 Task: Open Card Card0000000291 in Board Board0000000073 in Workspace WS0000000025 in Trello. Add Member Mailaustralia7@gmail.com to Card Card0000000291 in Board Board0000000073 in Workspace WS0000000025 in Trello. Add Orange Label titled Label0000000291 to Card Card0000000291 in Board Board0000000073 in Workspace WS0000000025 in Trello. Add Checklist CL0000000291 to Card Card0000000291 in Board Board0000000073 in Workspace WS0000000025 in Trello. Add Dates with Start Date as Jun 01 2023 and Due Date as Jun 30 2023 to Card Card0000000291 in Board Board0000000073 in Workspace WS0000000025 in Trello
Action: Mouse moved to (287, 425)
Screenshot: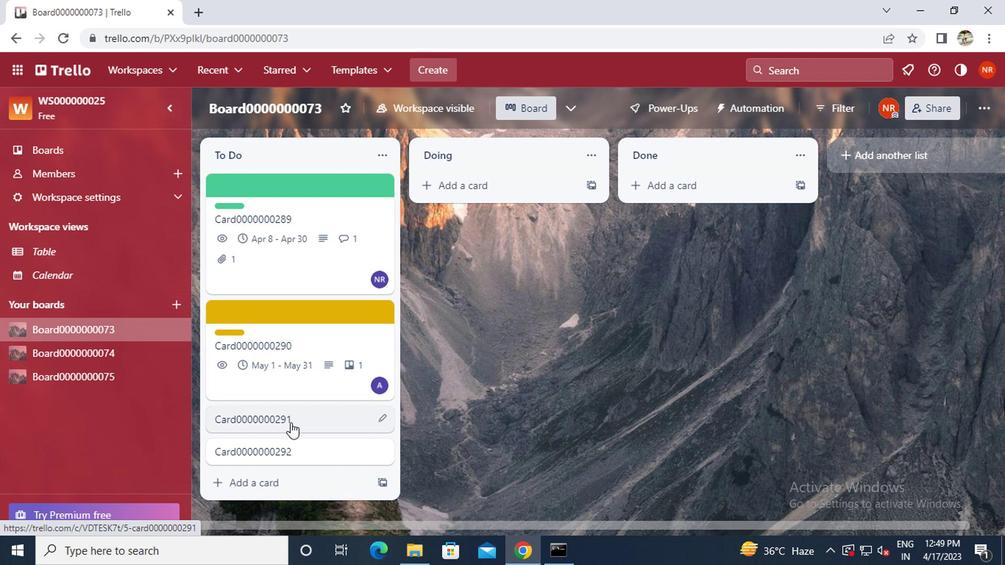 
Action: Mouse pressed left at (287, 425)
Screenshot: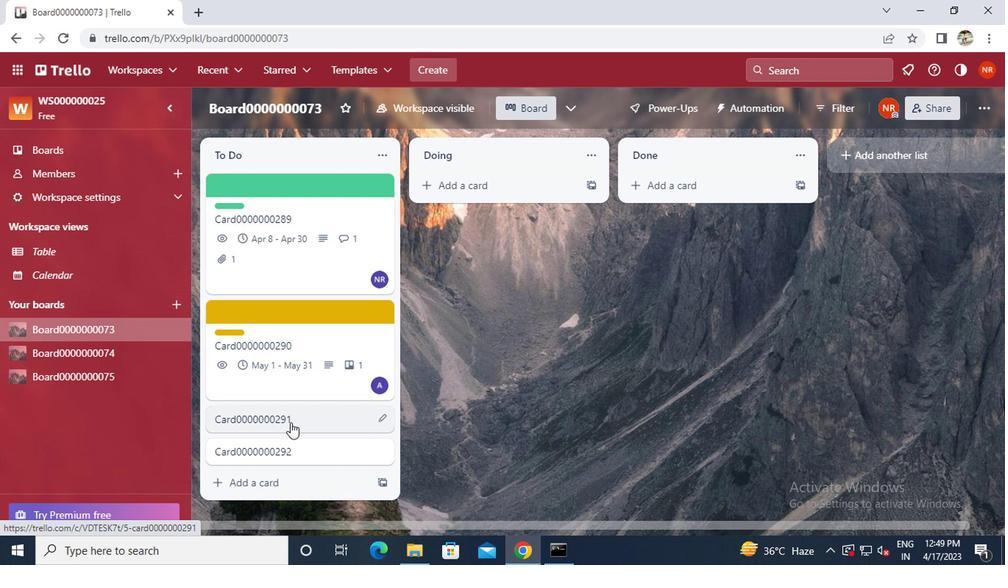 
Action: Mouse moved to (738, 174)
Screenshot: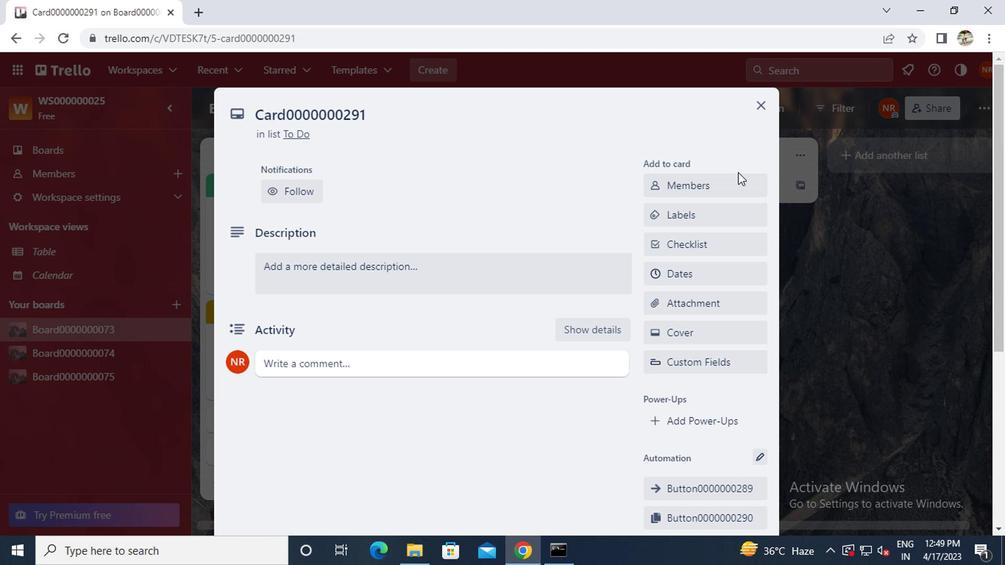 
Action: Mouse pressed left at (738, 174)
Screenshot: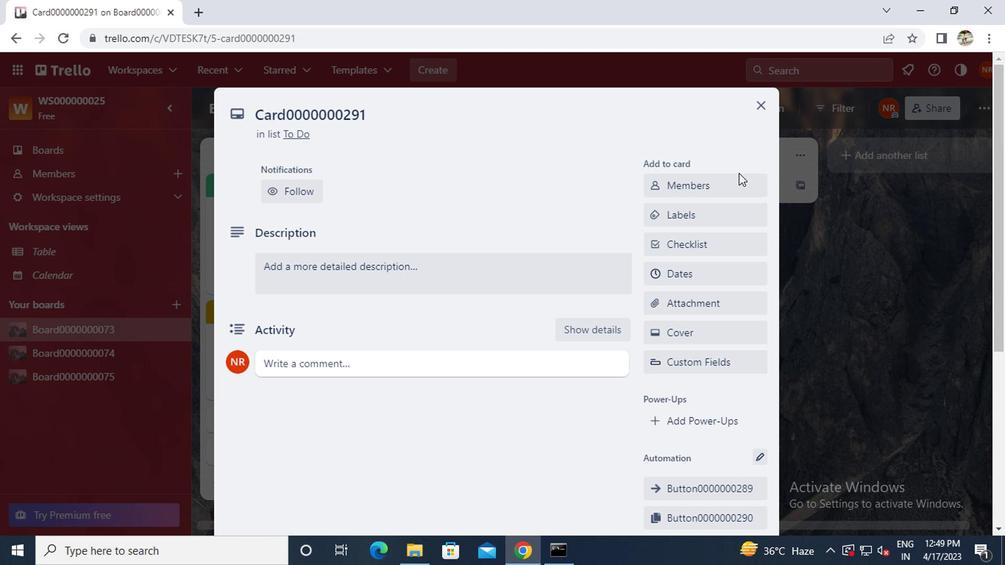 
Action: Mouse moved to (730, 191)
Screenshot: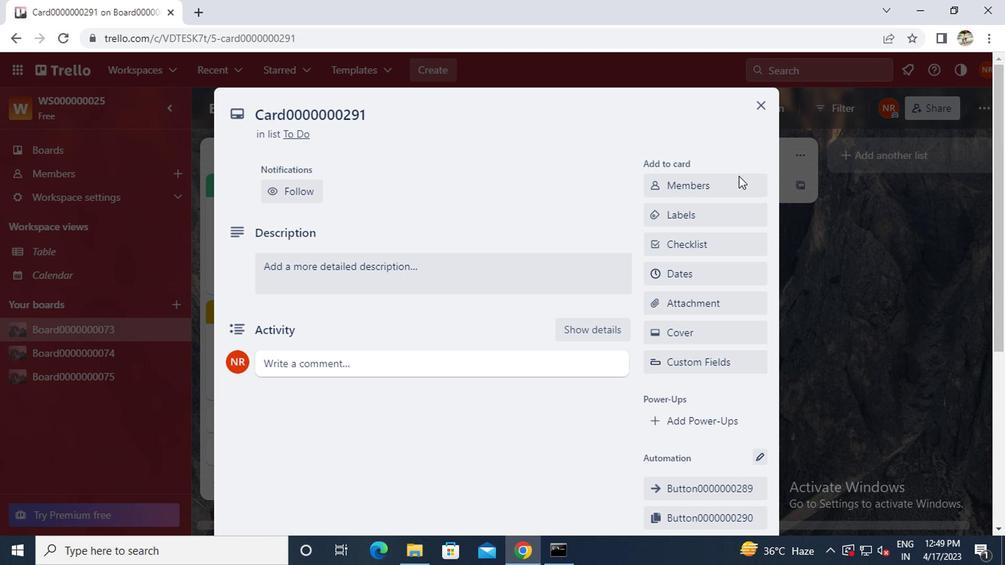 
Action: Mouse pressed left at (730, 191)
Screenshot: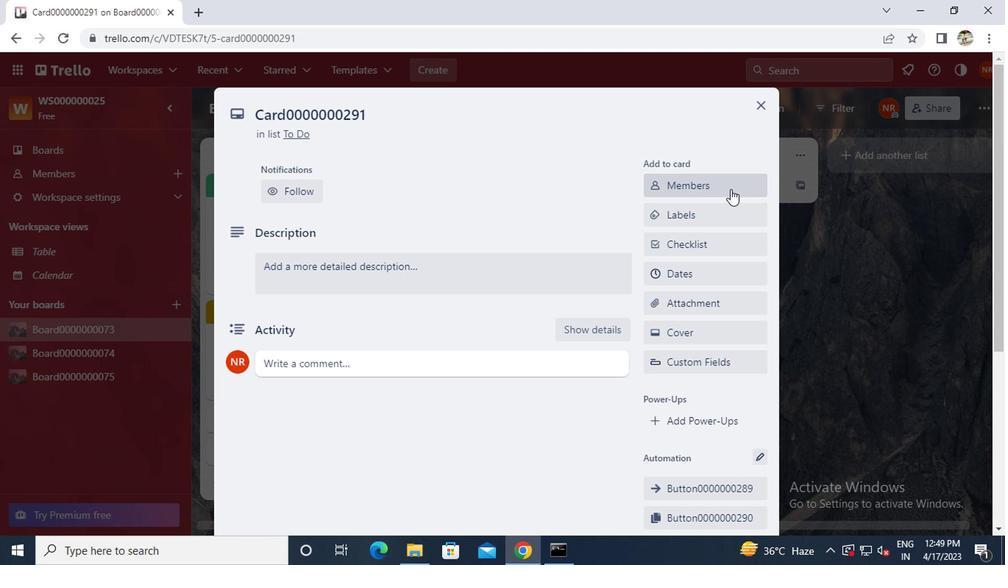 
Action: Mouse moved to (731, 192)
Screenshot: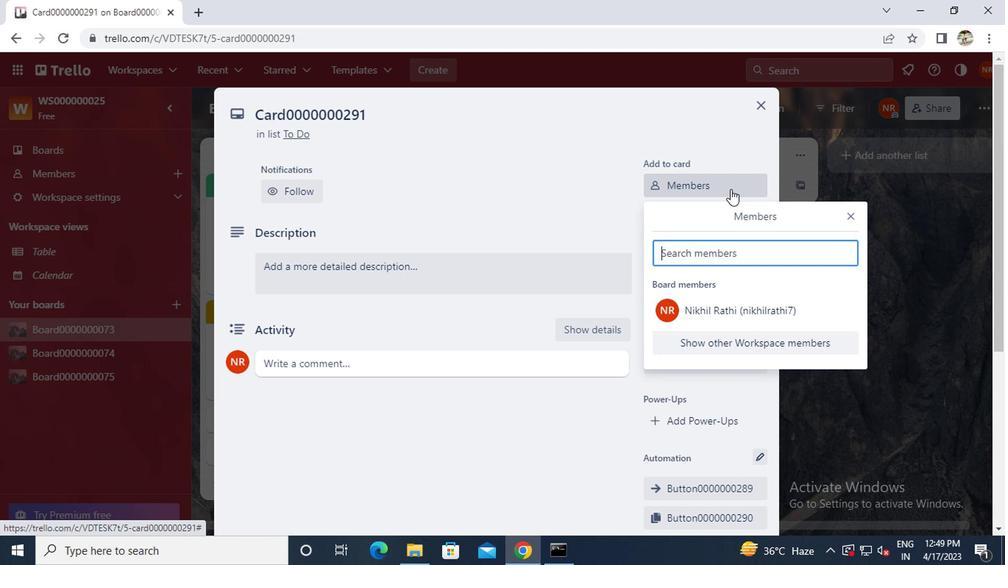 
Action: Key pressed m<Key.caps_lock>ailaustralia7<Key.shift>@GMAIL.COM
Screenshot: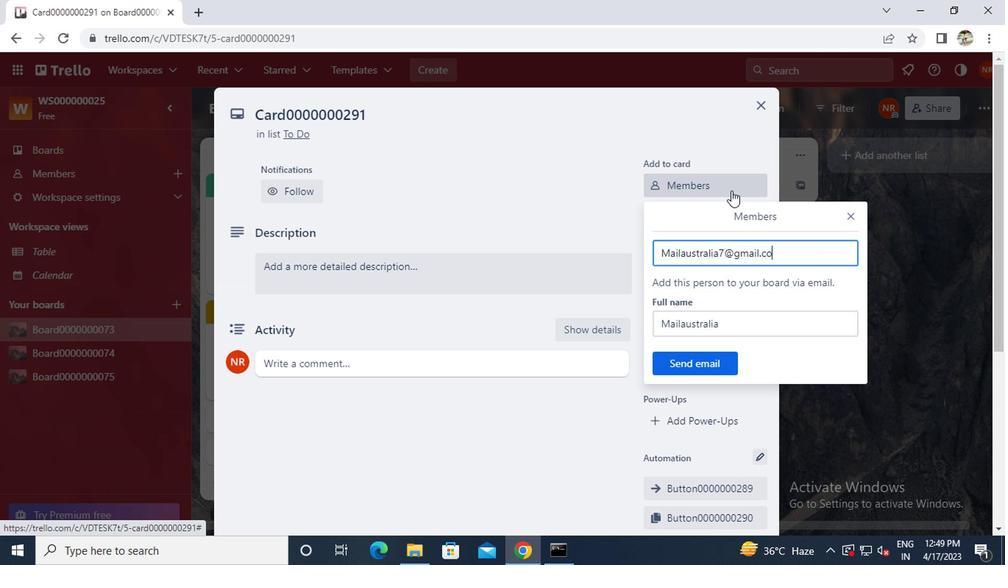 
Action: Mouse moved to (695, 375)
Screenshot: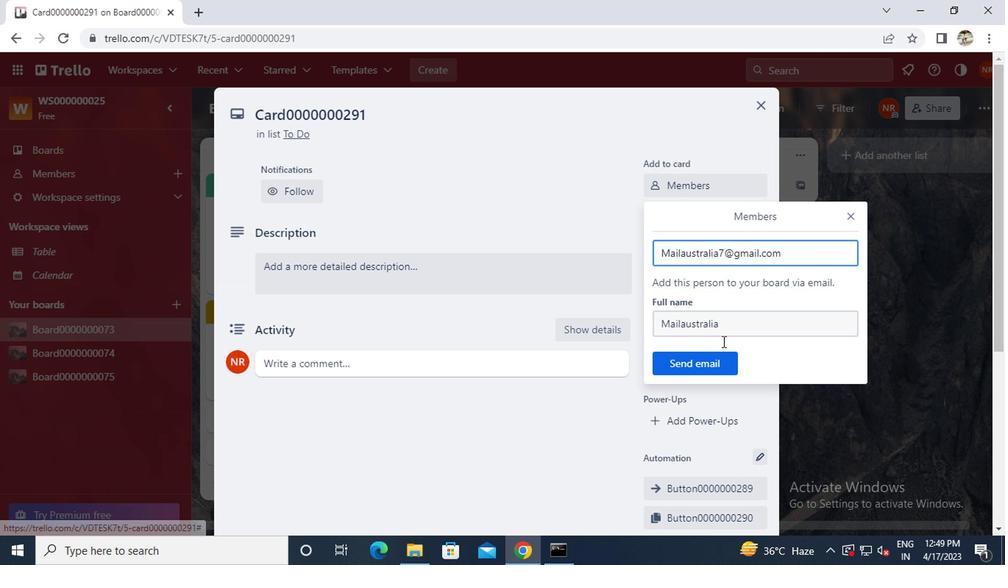 
Action: Mouse pressed left at (695, 375)
Screenshot: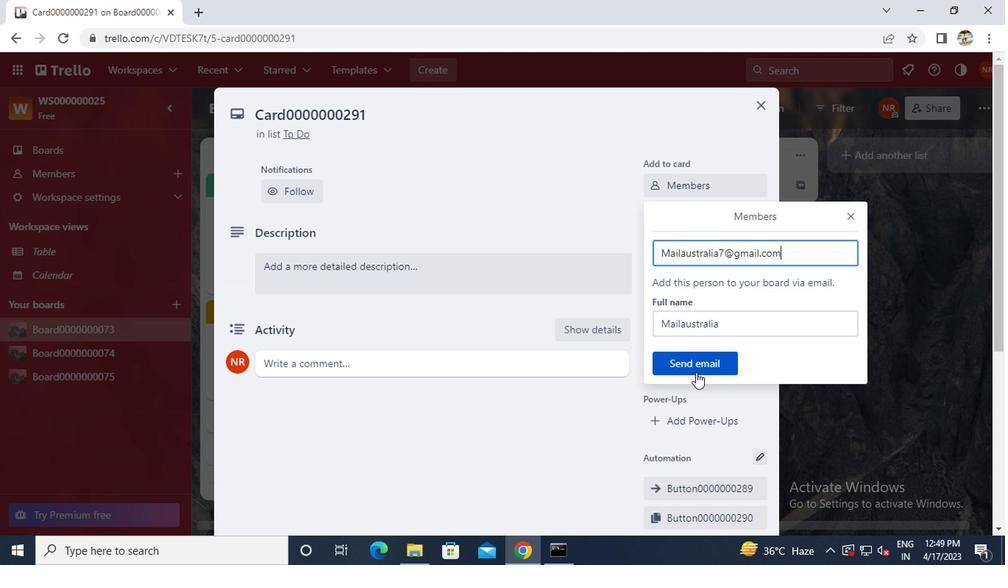 
Action: Mouse moved to (668, 215)
Screenshot: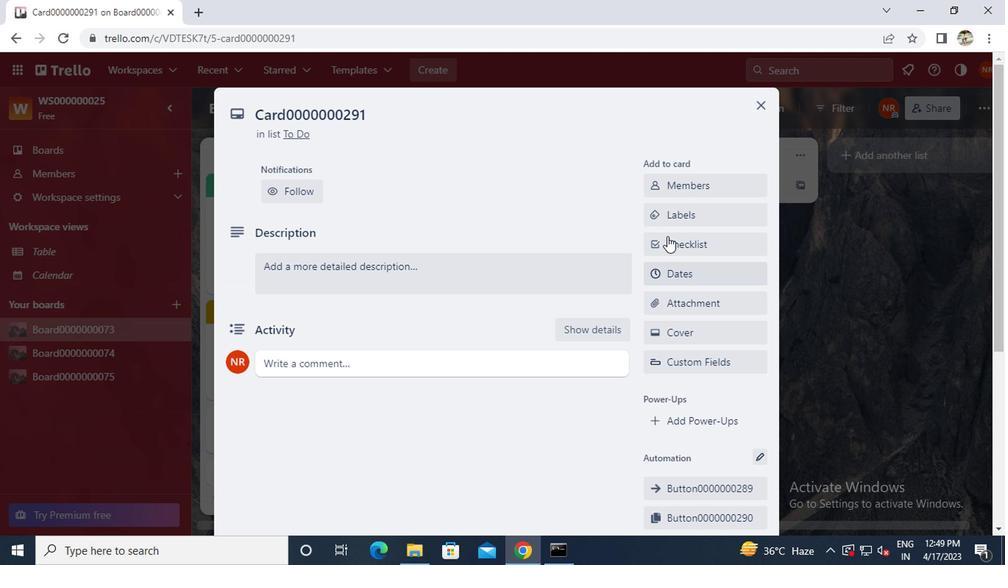 
Action: Mouse pressed left at (668, 215)
Screenshot: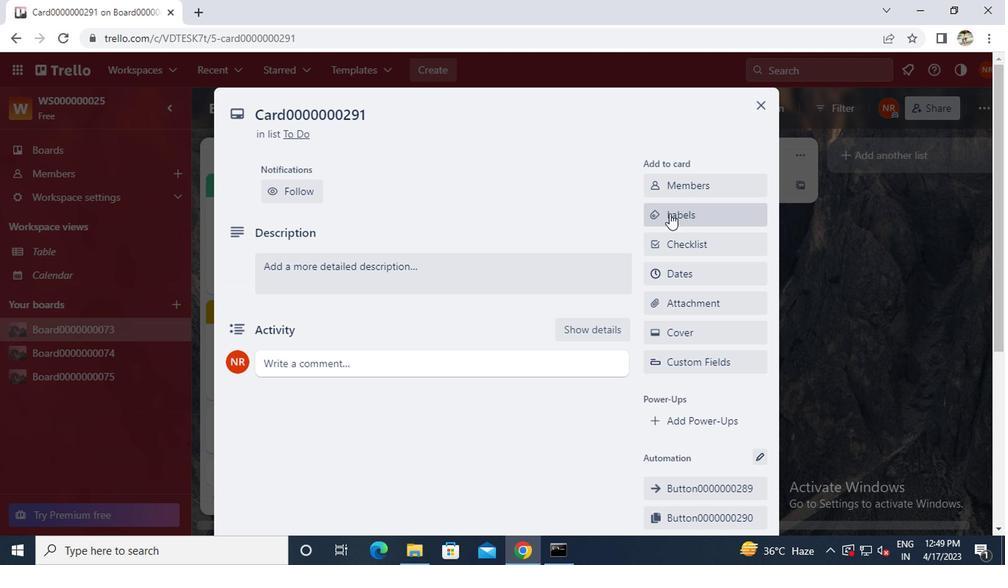 
Action: Mouse moved to (727, 415)
Screenshot: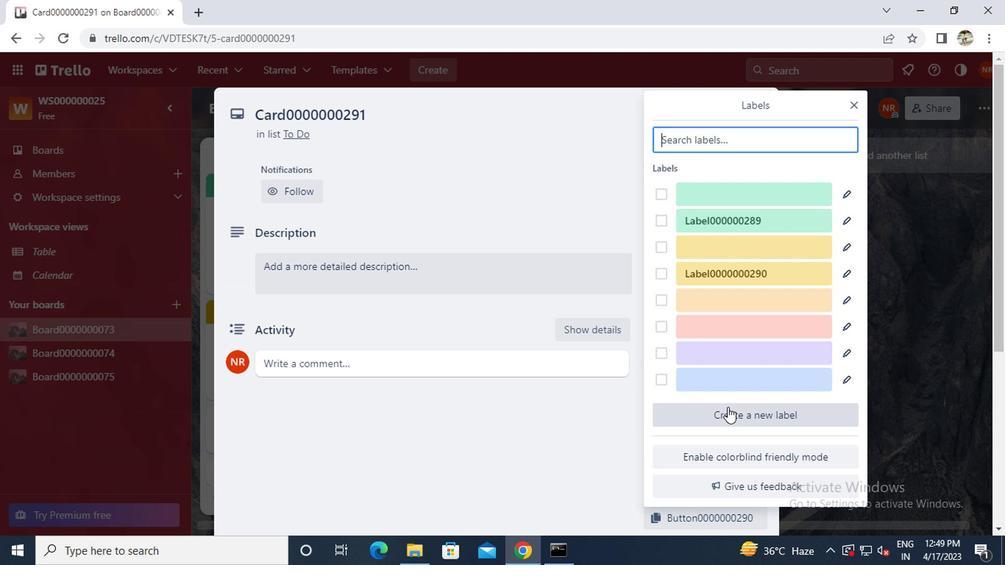 
Action: Mouse pressed left at (727, 415)
Screenshot: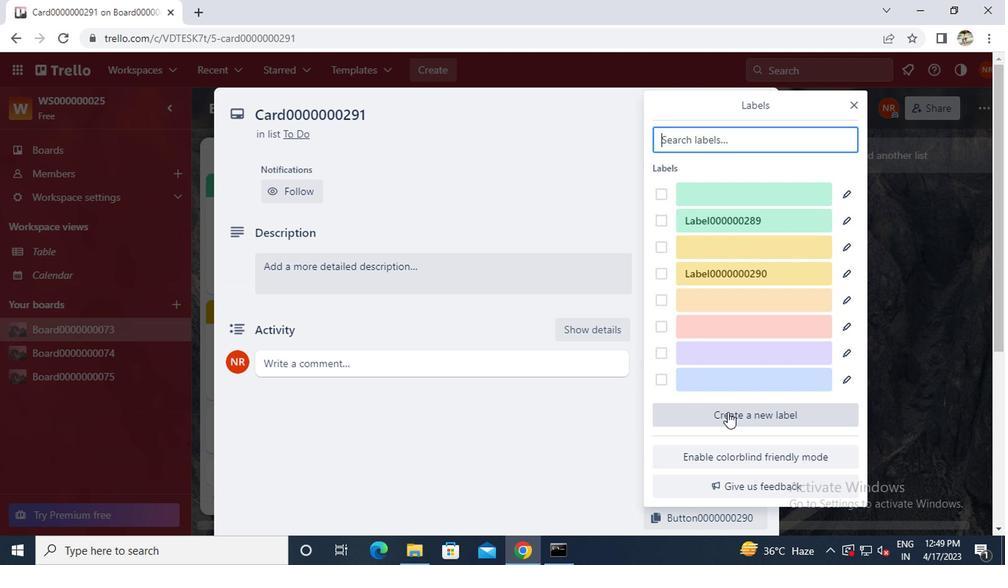 
Action: Mouse moved to (751, 324)
Screenshot: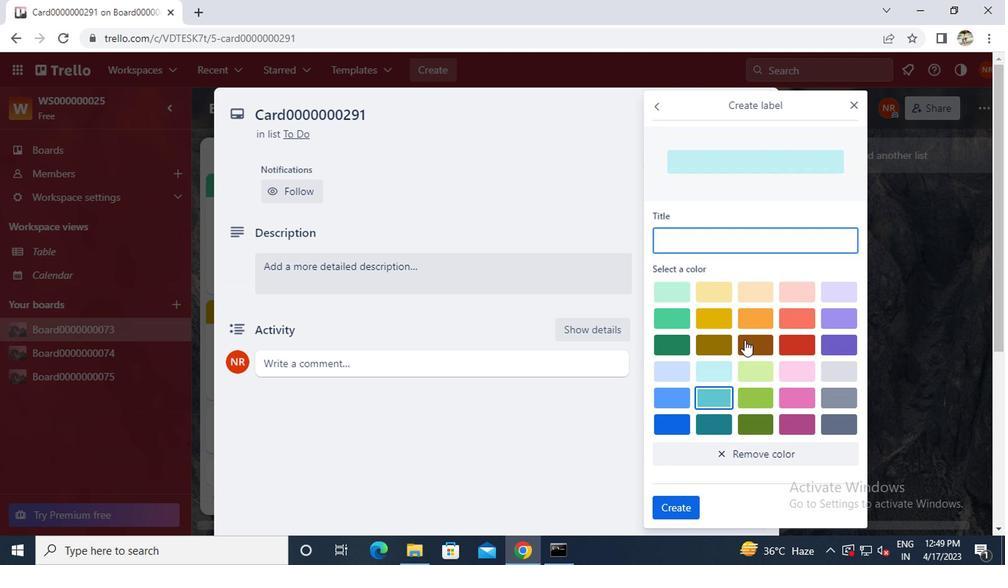 
Action: Mouse pressed left at (751, 324)
Screenshot: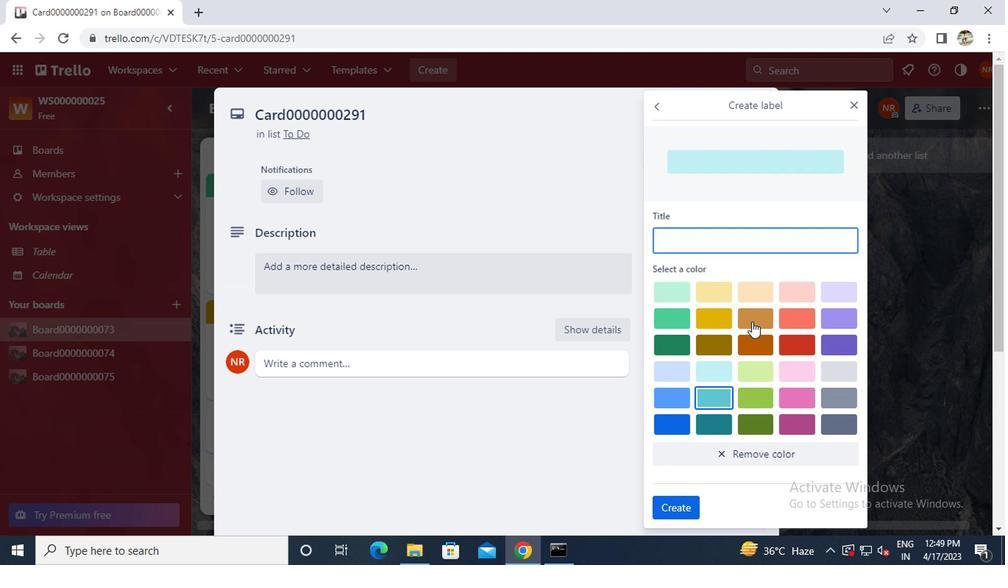 
Action: Mouse moved to (710, 237)
Screenshot: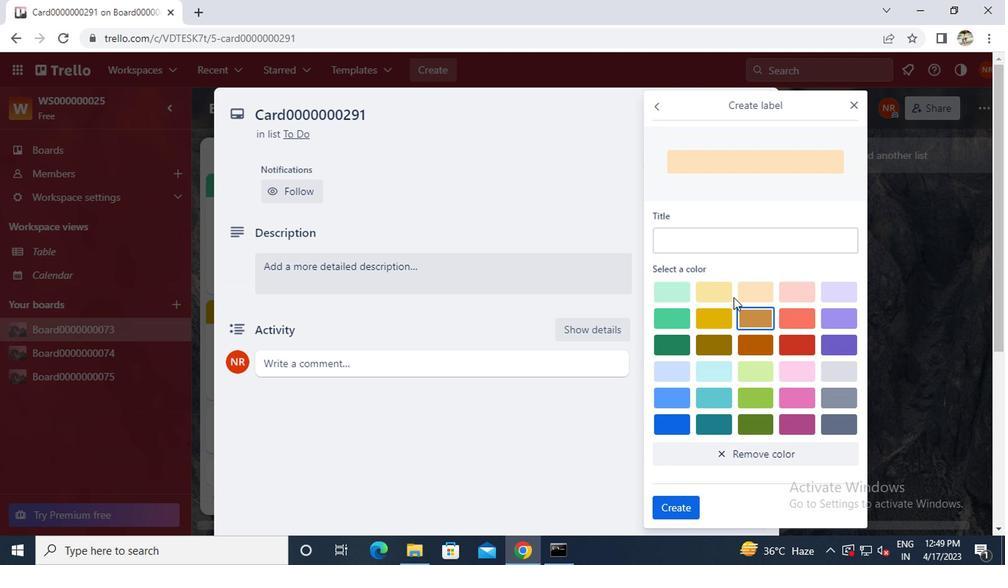 
Action: Mouse pressed left at (710, 237)
Screenshot: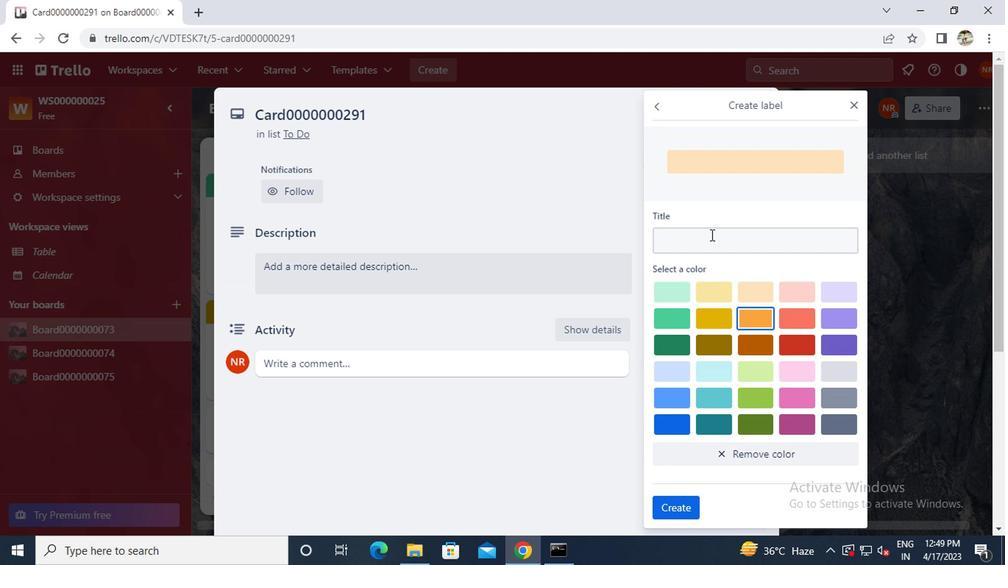 
Action: Key pressed <Key.caps_lock>
Screenshot: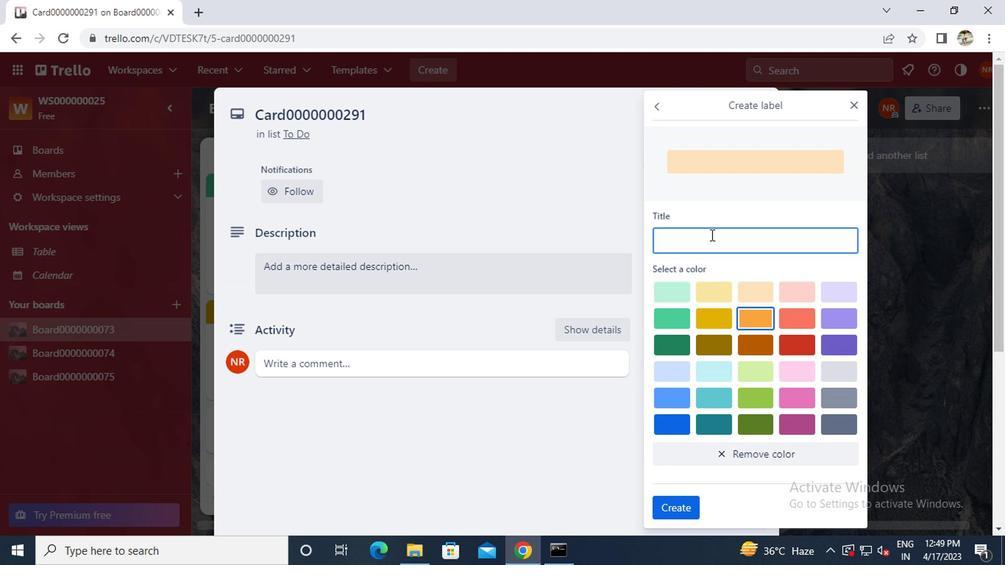 
Action: Mouse moved to (709, 236)
Screenshot: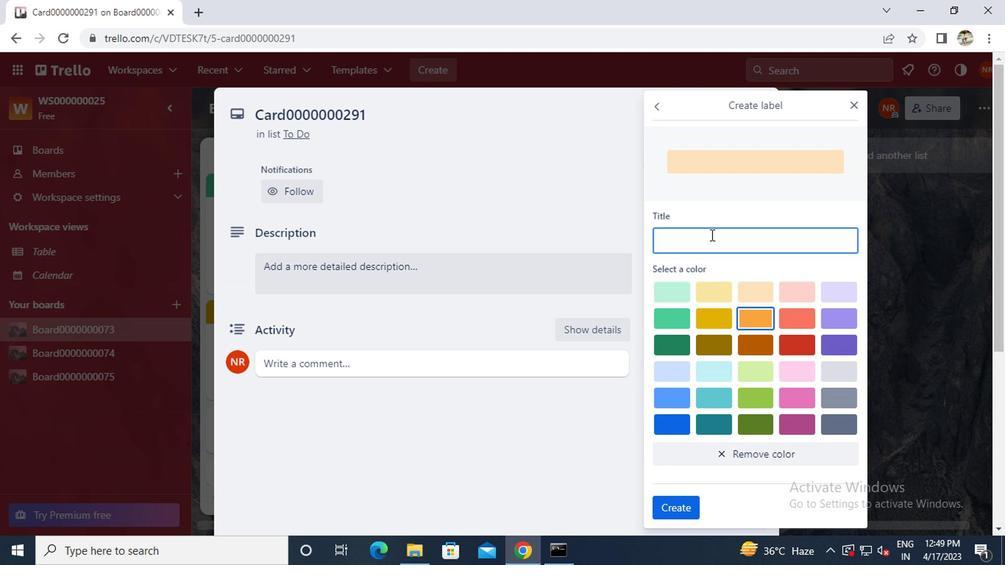 
Action: Key pressed L
Screenshot: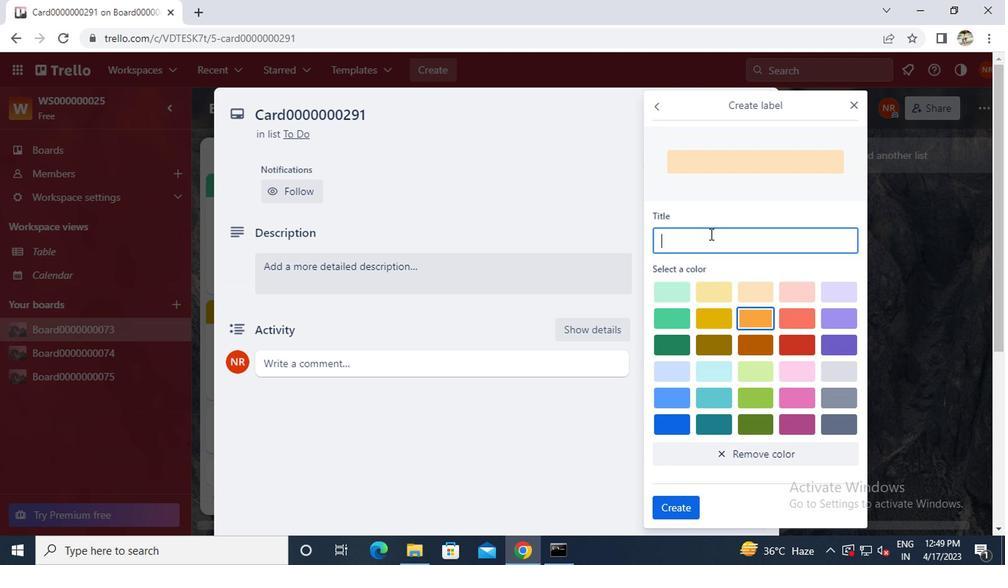 
Action: Mouse moved to (709, 236)
Screenshot: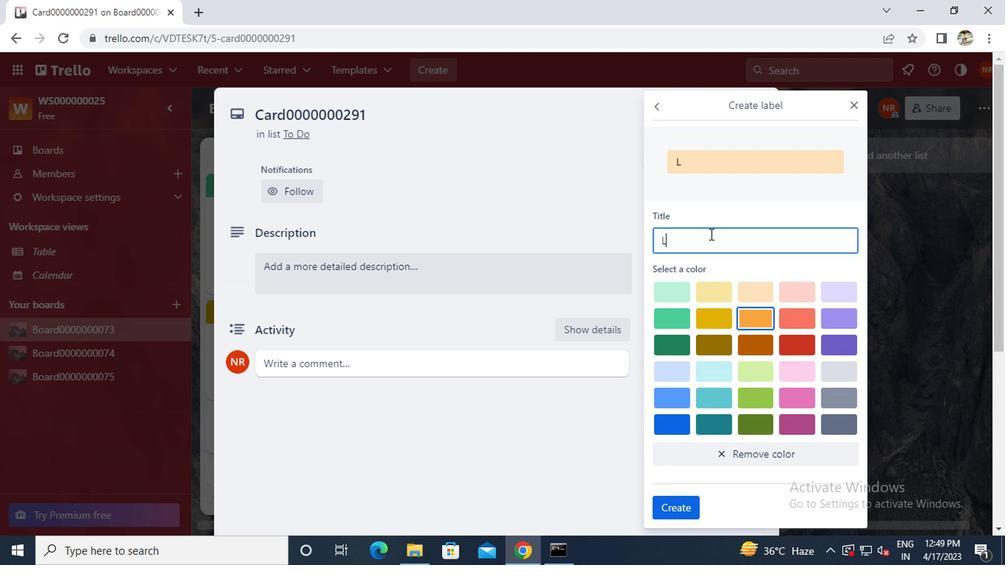 
Action: Key pressed <Key.caps_lock>A
Screenshot: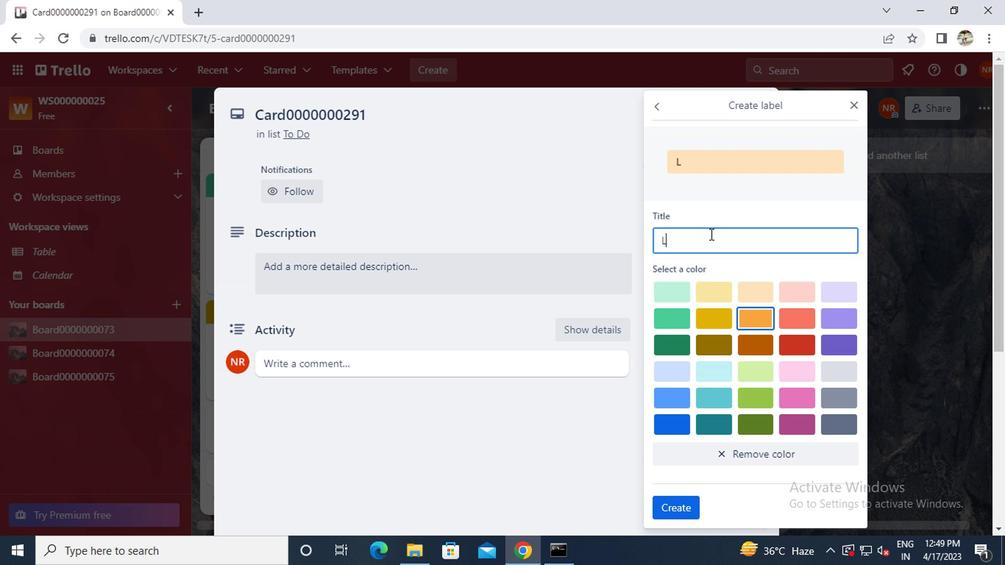 
Action: Mouse moved to (709, 235)
Screenshot: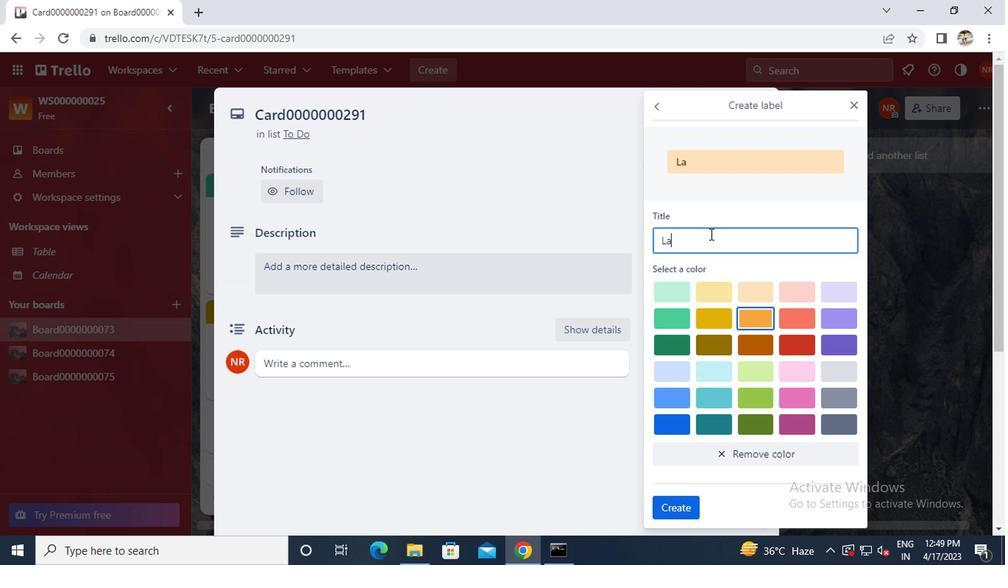 
Action: Key pressed BE
Screenshot: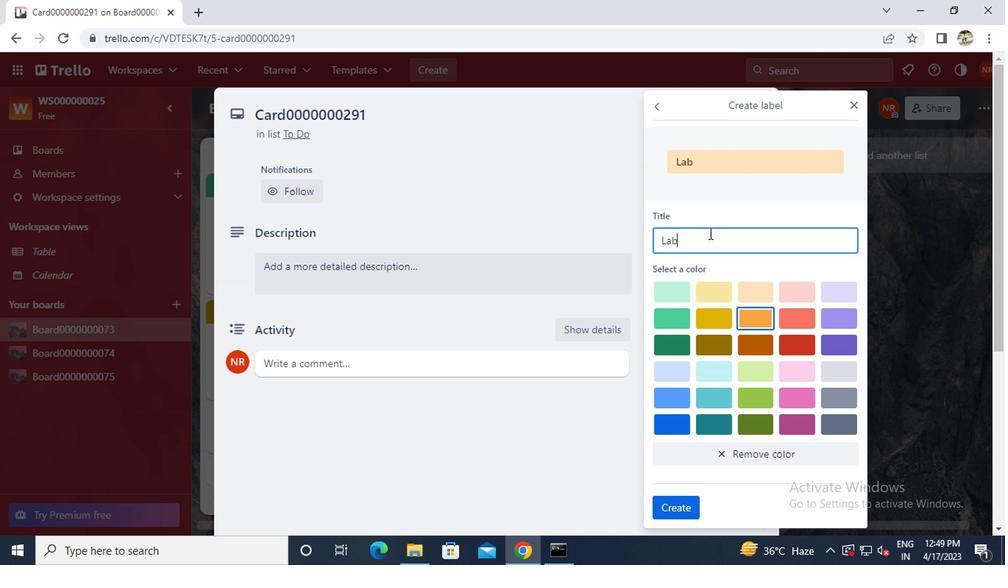 
Action: Mouse moved to (709, 235)
Screenshot: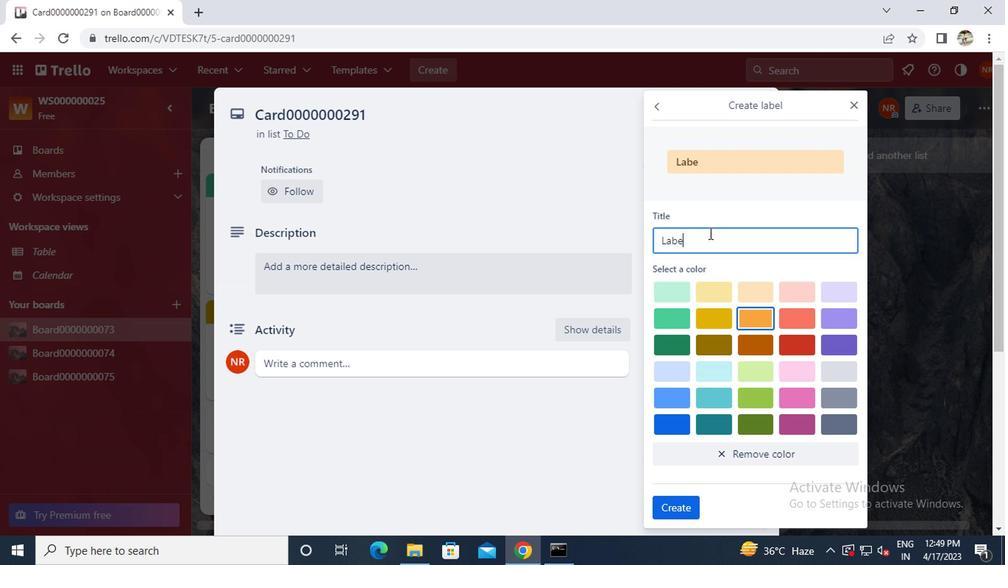 
Action: Key pressed L0000000291
Screenshot: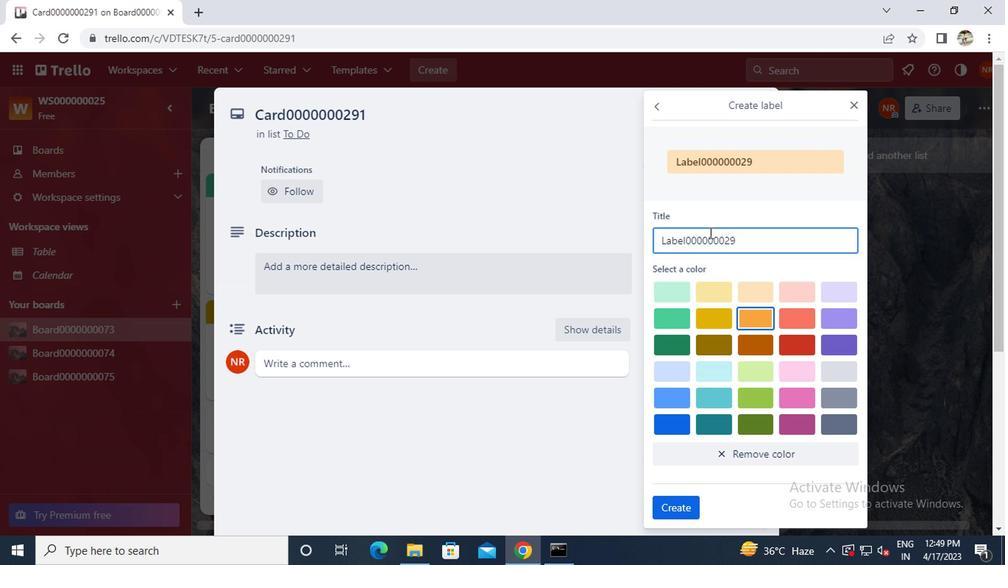 
Action: Mouse moved to (669, 512)
Screenshot: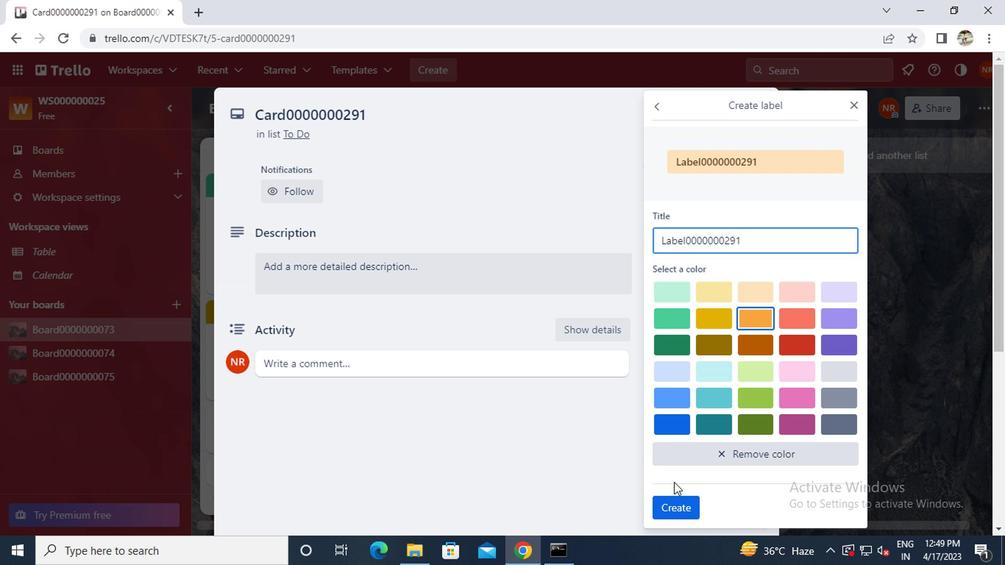 
Action: Mouse pressed left at (669, 512)
Screenshot: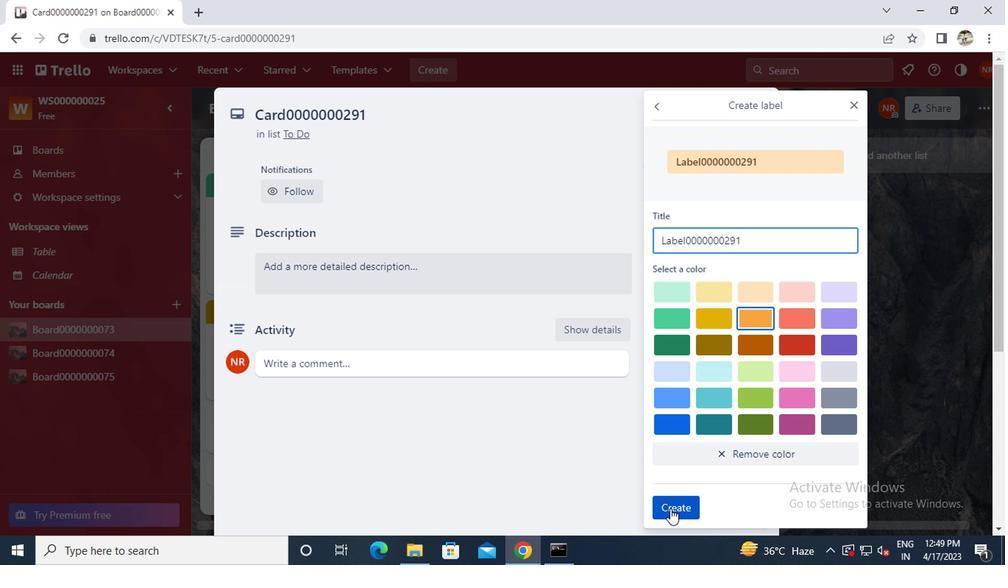 
Action: Mouse moved to (854, 106)
Screenshot: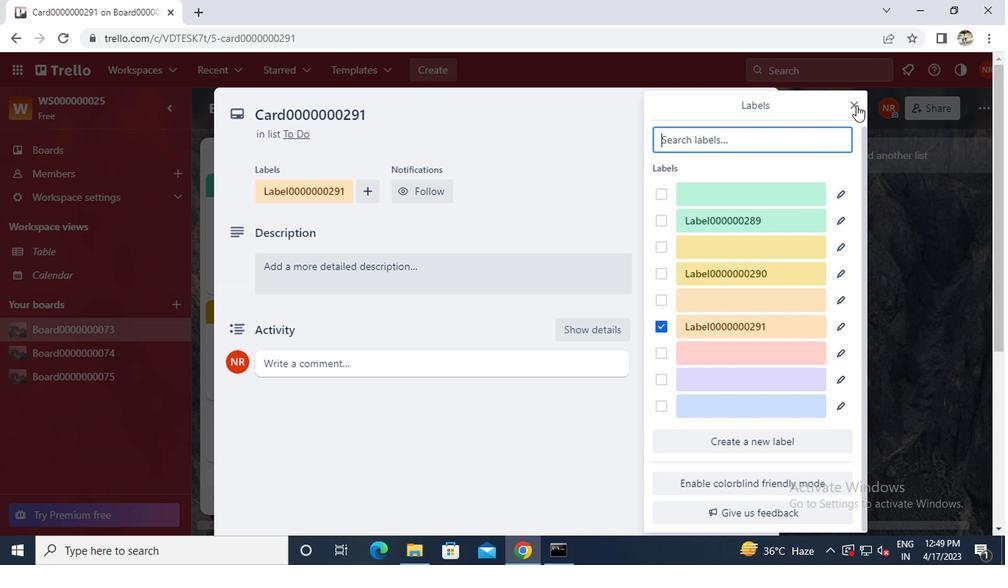 
Action: Mouse pressed left at (854, 106)
Screenshot: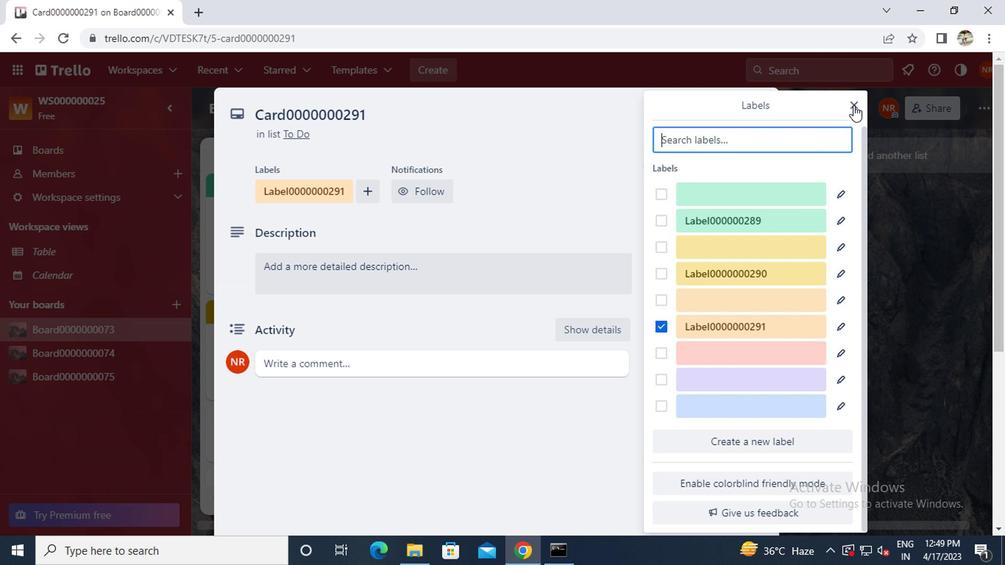 
Action: Mouse moved to (714, 255)
Screenshot: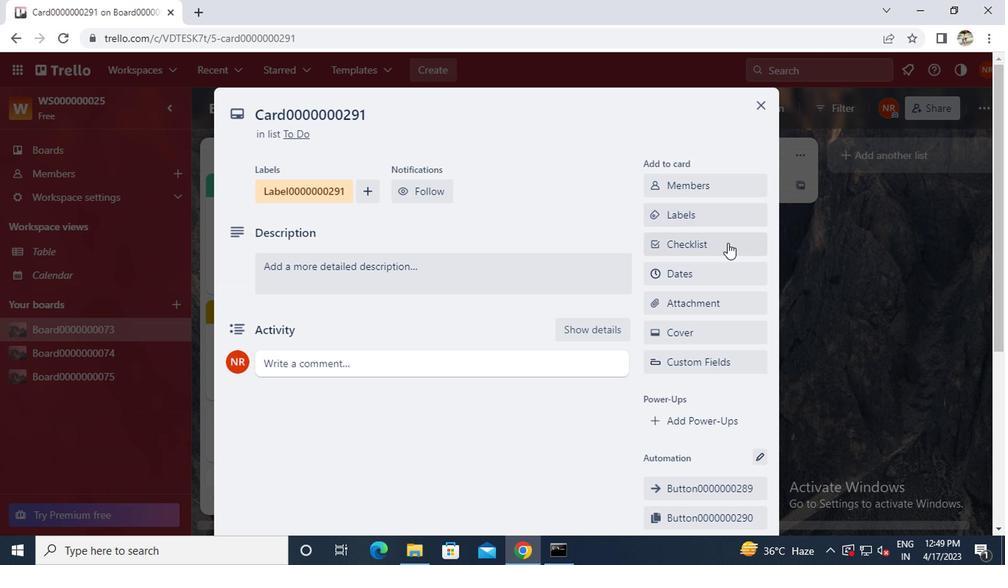 
Action: Mouse pressed left at (714, 255)
Screenshot: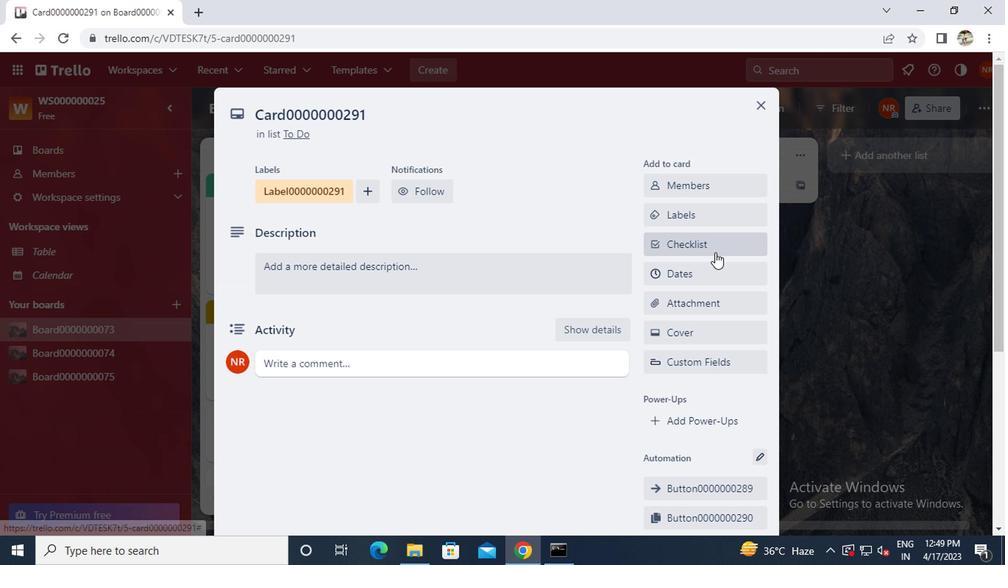 
Action: Mouse moved to (715, 257)
Screenshot: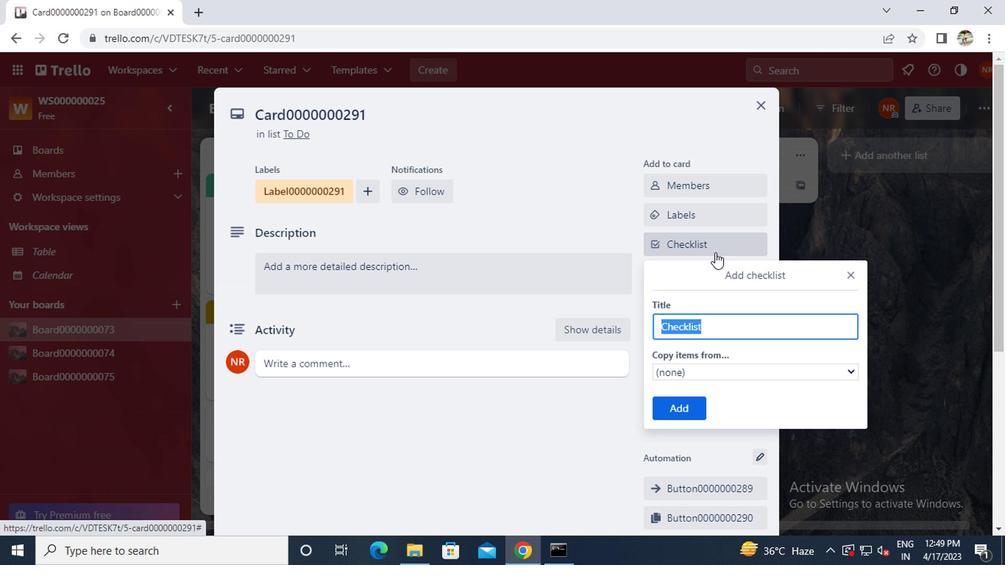 
Action: Key pressed <Key.caps_lock>CL0000000291
Screenshot: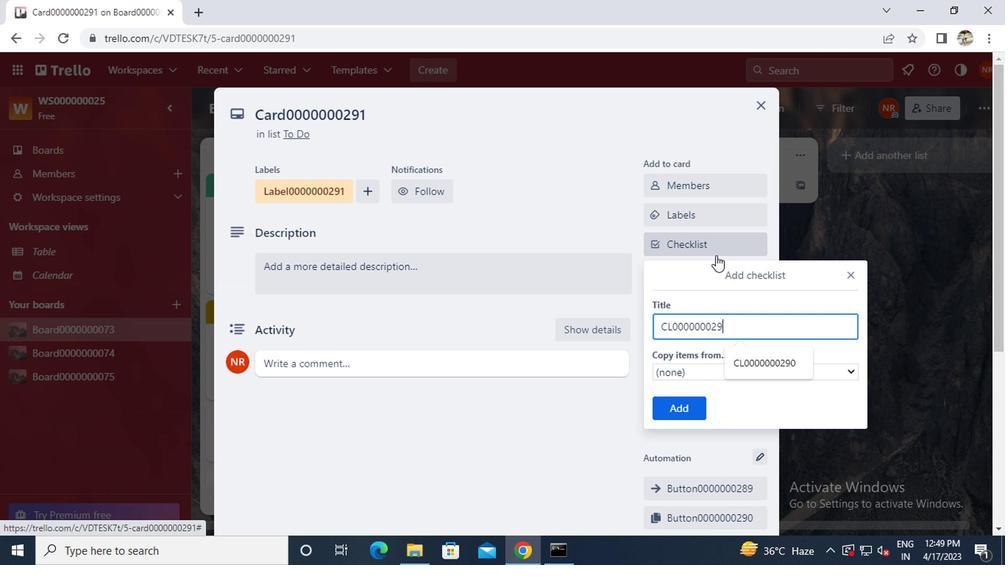 
Action: Mouse moved to (688, 404)
Screenshot: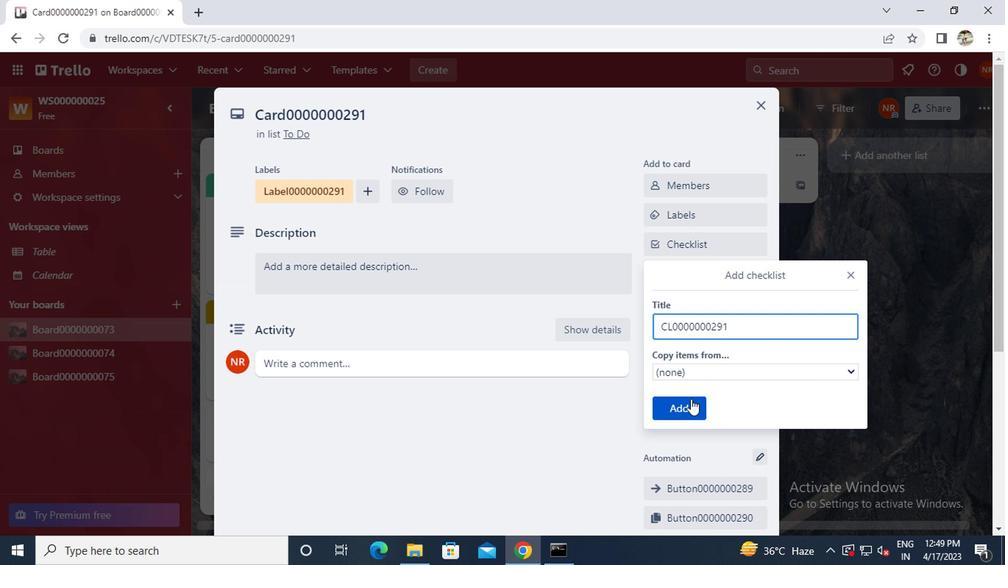 
Action: Mouse pressed left at (688, 404)
Screenshot: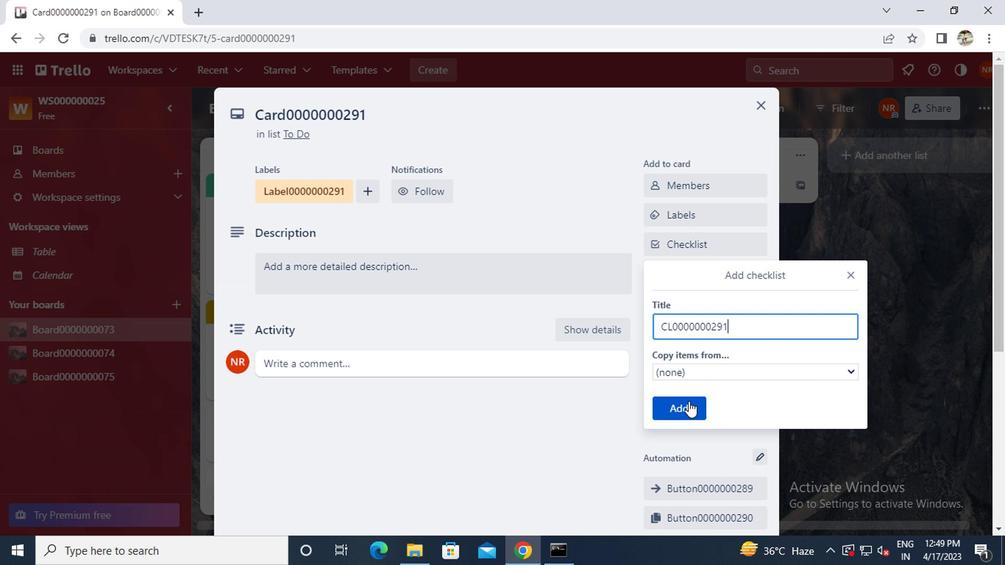 
Action: Mouse moved to (695, 278)
Screenshot: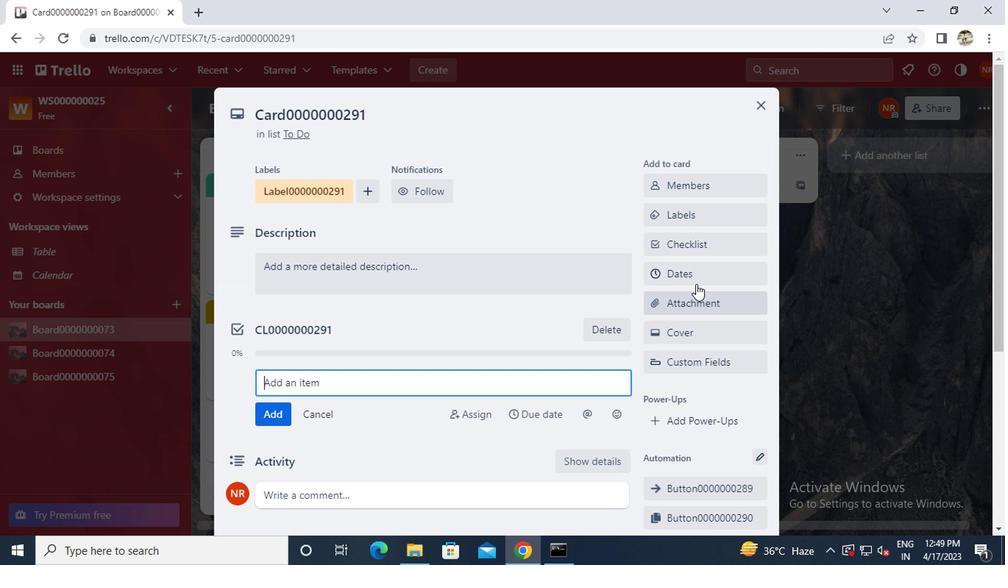 
Action: Mouse pressed left at (695, 278)
Screenshot: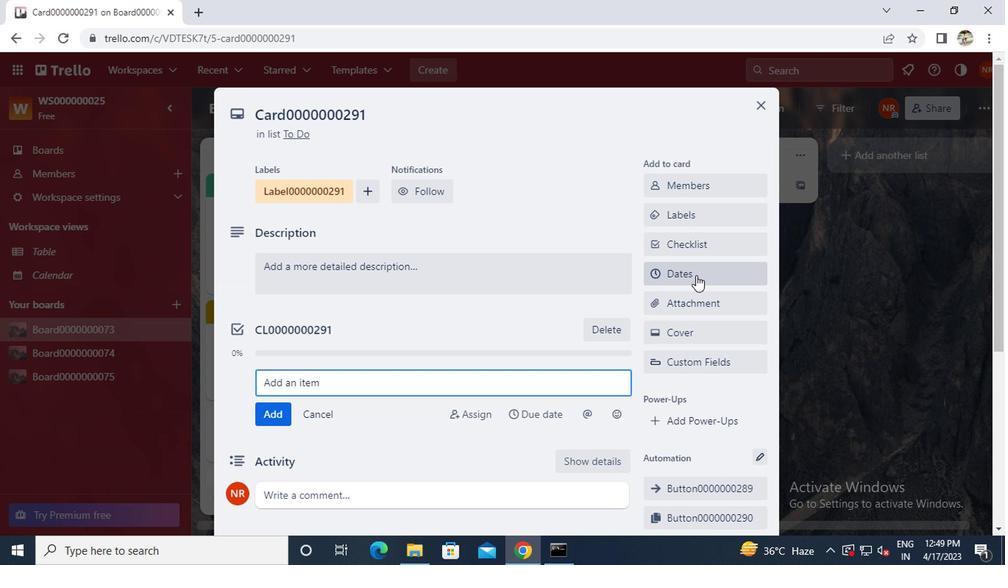 
Action: Mouse moved to (657, 371)
Screenshot: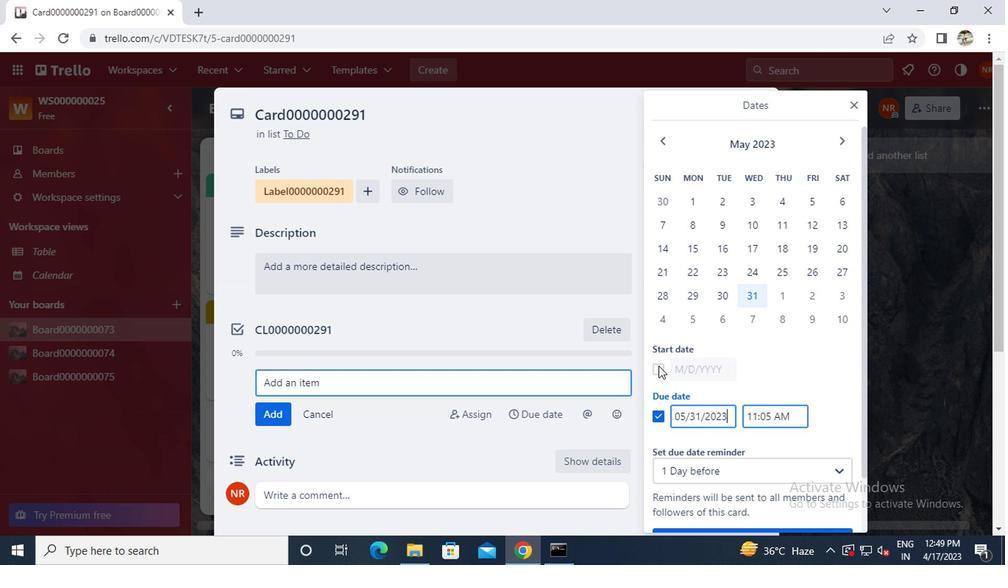 
Action: Mouse pressed left at (657, 371)
Screenshot: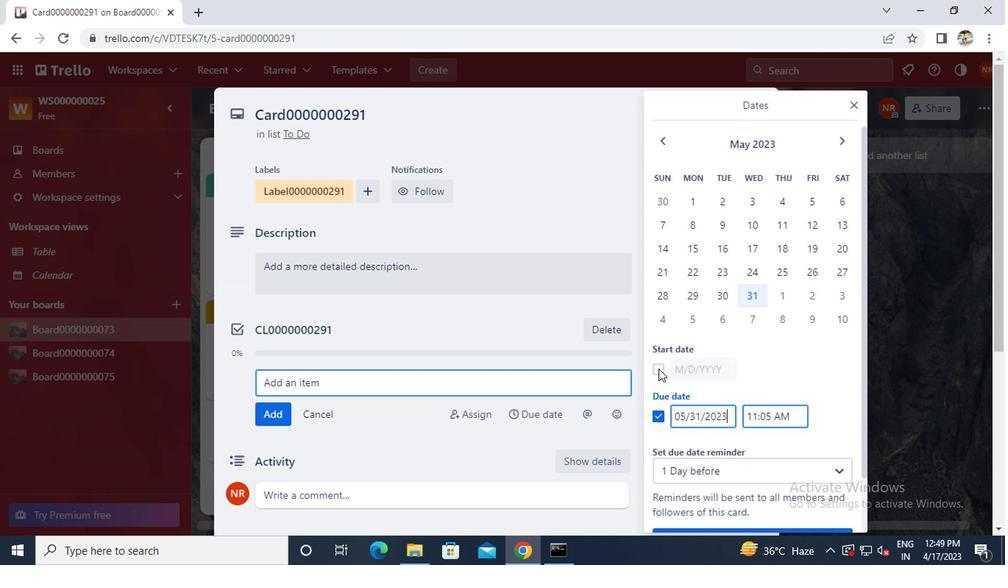 
Action: Mouse moved to (841, 137)
Screenshot: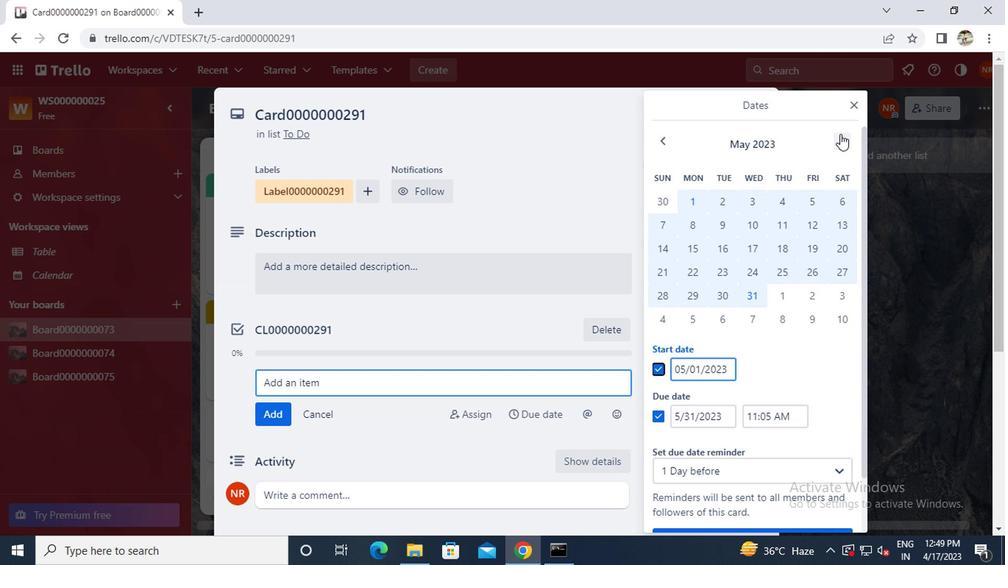 
Action: Mouse pressed left at (841, 137)
Screenshot: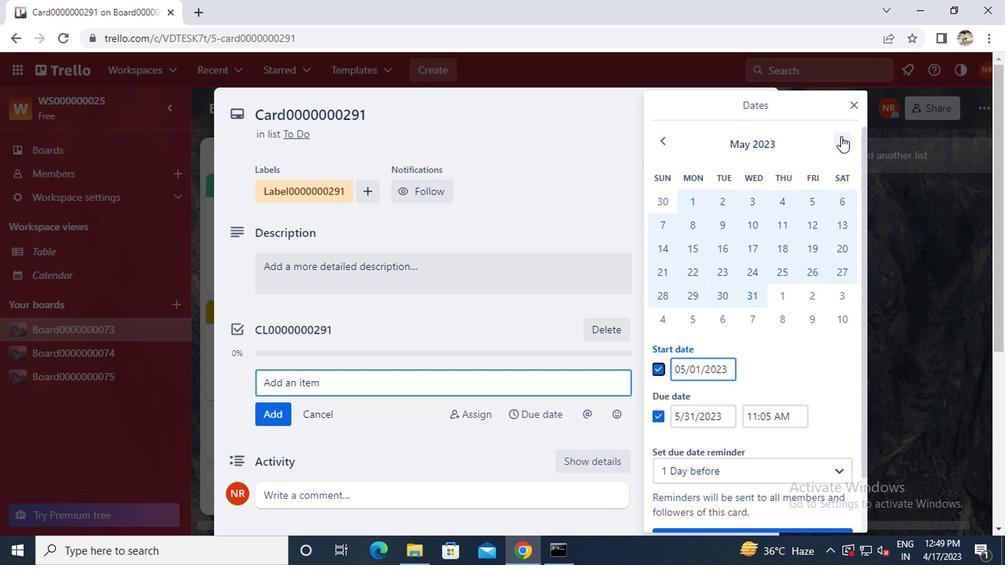 
Action: Mouse moved to (782, 203)
Screenshot: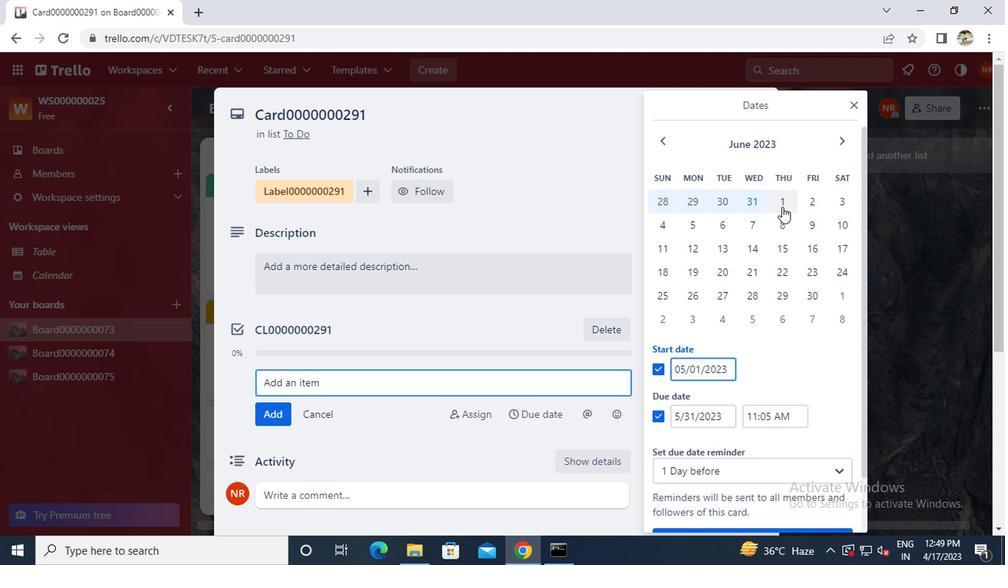 
Action: Mouse pressed left at (782, 203)
Screenshot: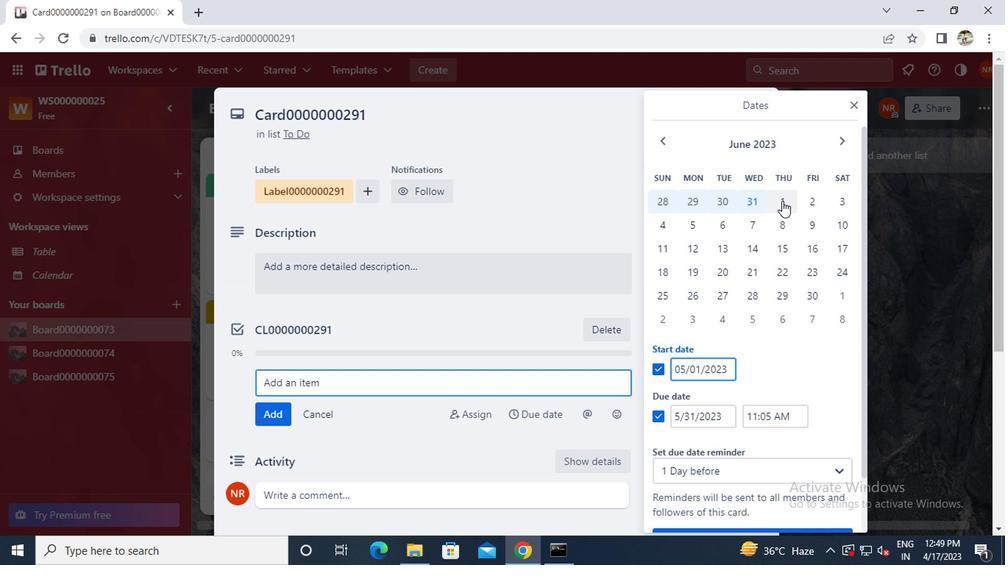 
Action: Mouse moved to (812, 297)
Screenshot: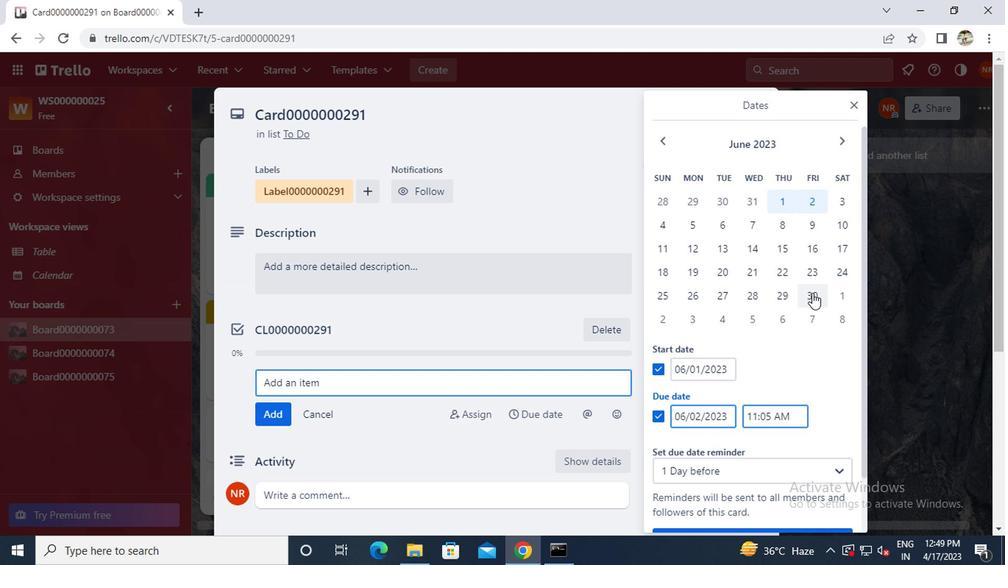 
Action: Mouse pressed left at (812, 297)
Screenshot: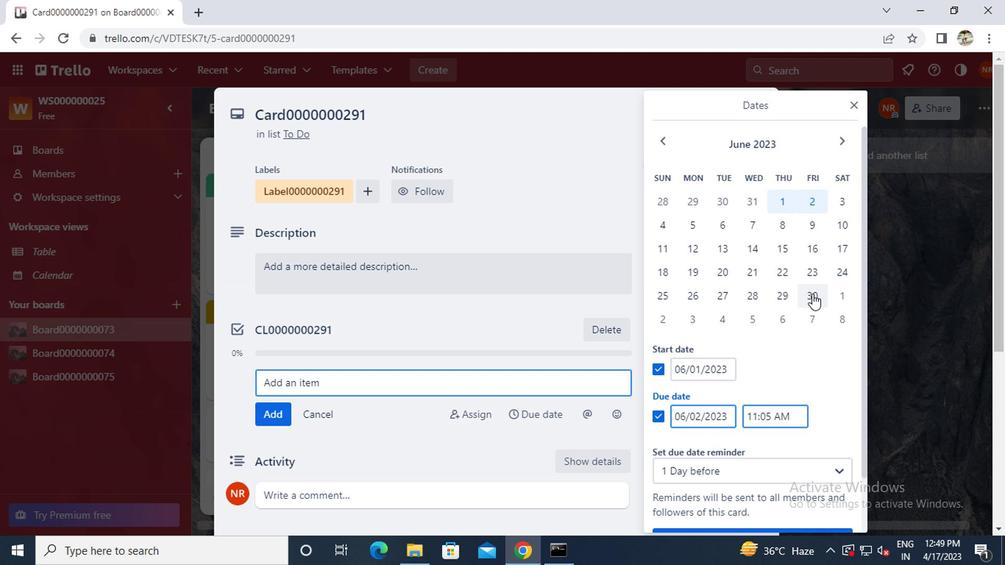 
Action: Mouse moved to (789, 309)
Screenshot: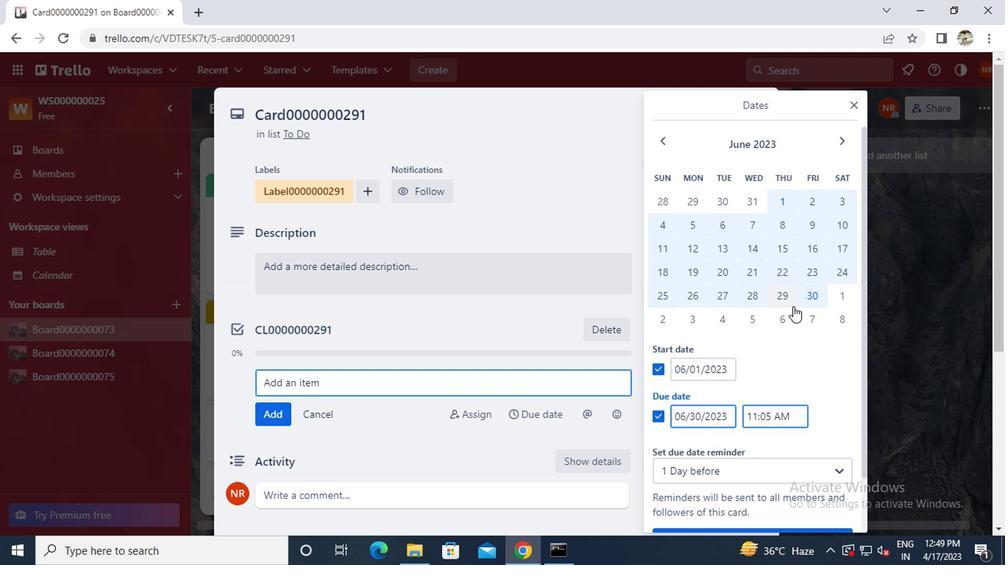 
Action: Mouse scrolled (789, 308) with delta (0, 0)
Screenshot: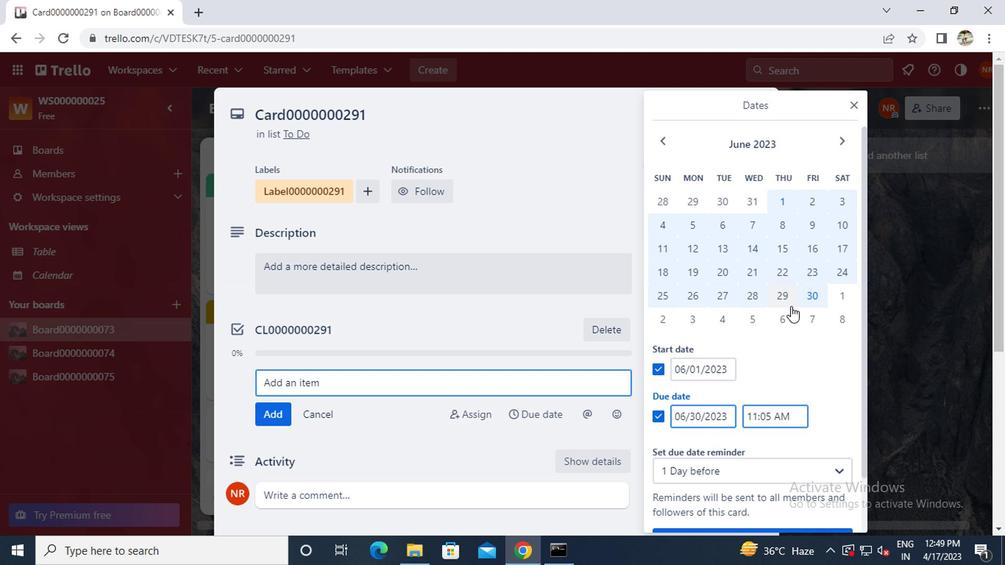 
Action: Mouse moved to (789, 311)
Screenshot: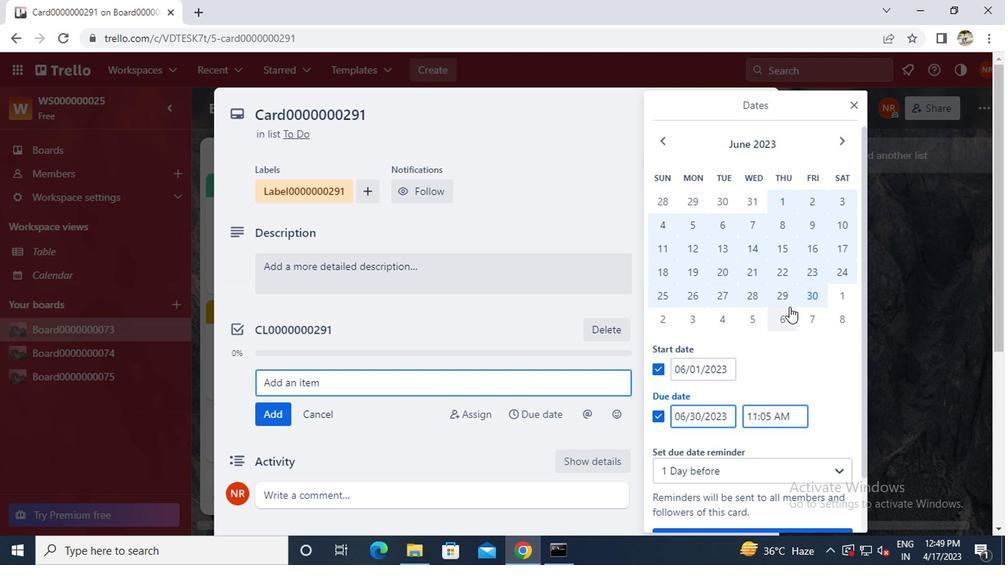 
Action: Mouse scrolled (789, 310) with delta (0, 0)
Screenshot: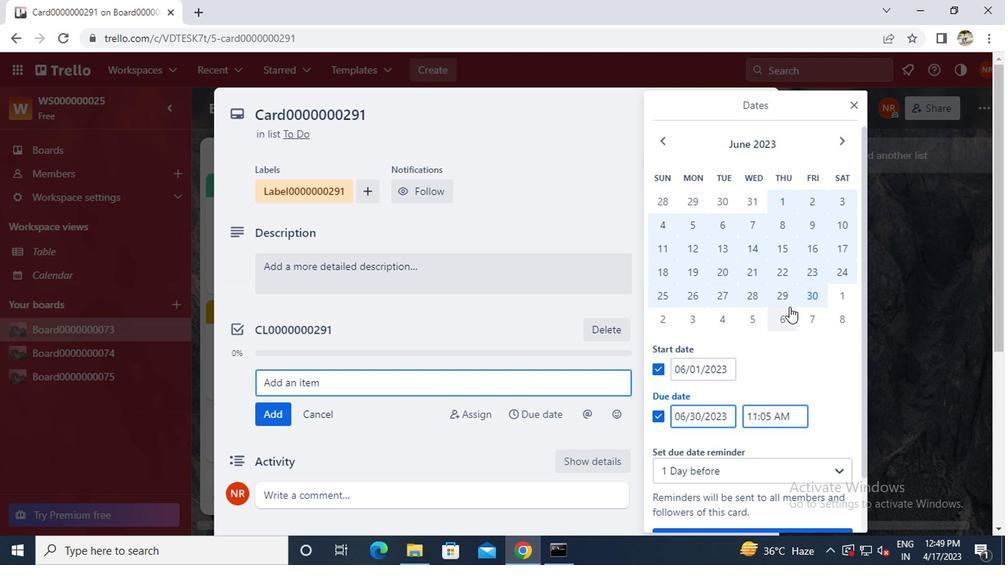 
Action: Mouse moved to (784, 314)
Screenshot: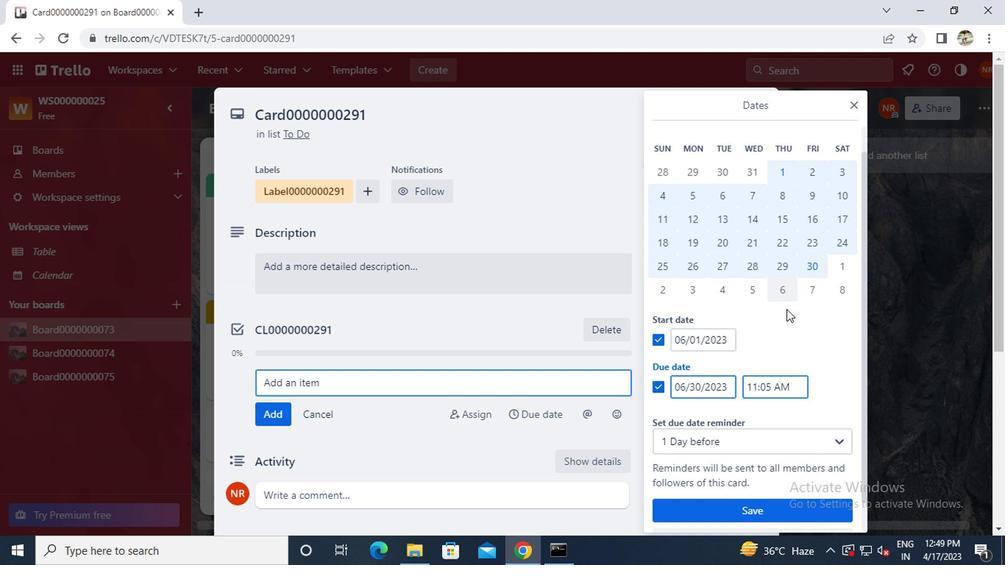 
Action: Mouse scrolled (784, 313) with delta (0, -1)
Screenshot: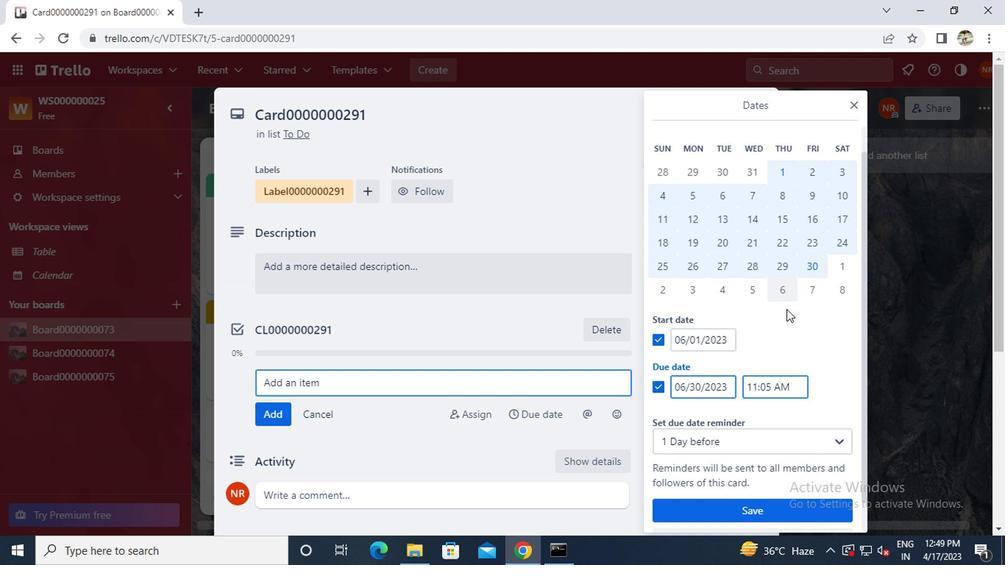 
Action: Mouse moved to (779, 322)
Screenshot: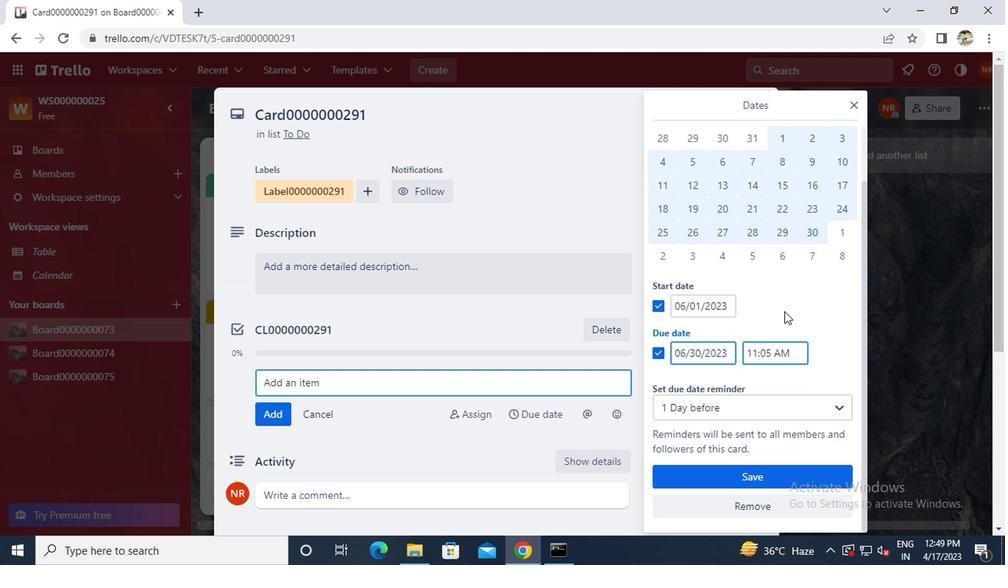 
Action: Mouse scrolled (779, 321) with delta (0, 0)
Screenshot: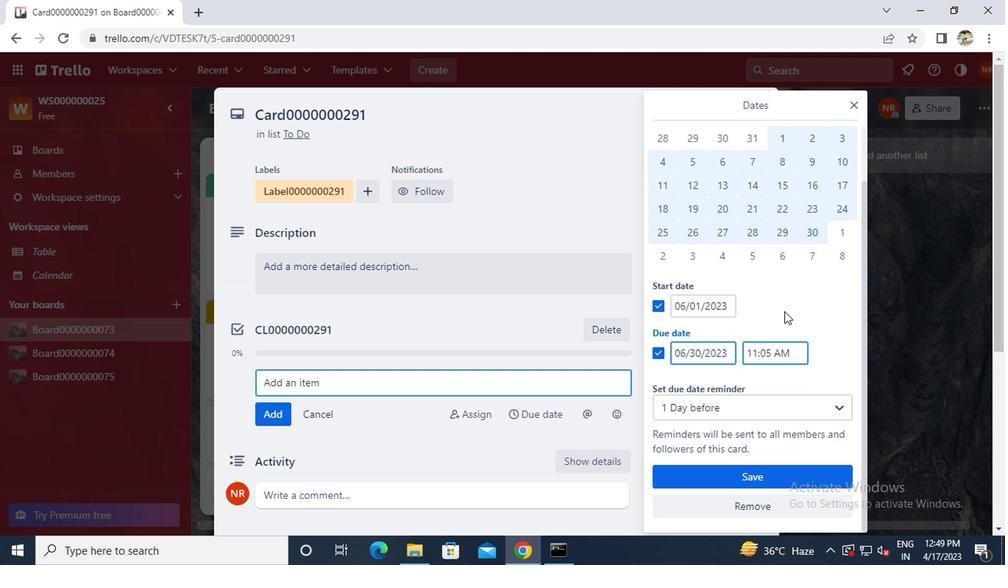 
Action: Mouse moved to (732, 480)
Screenshot: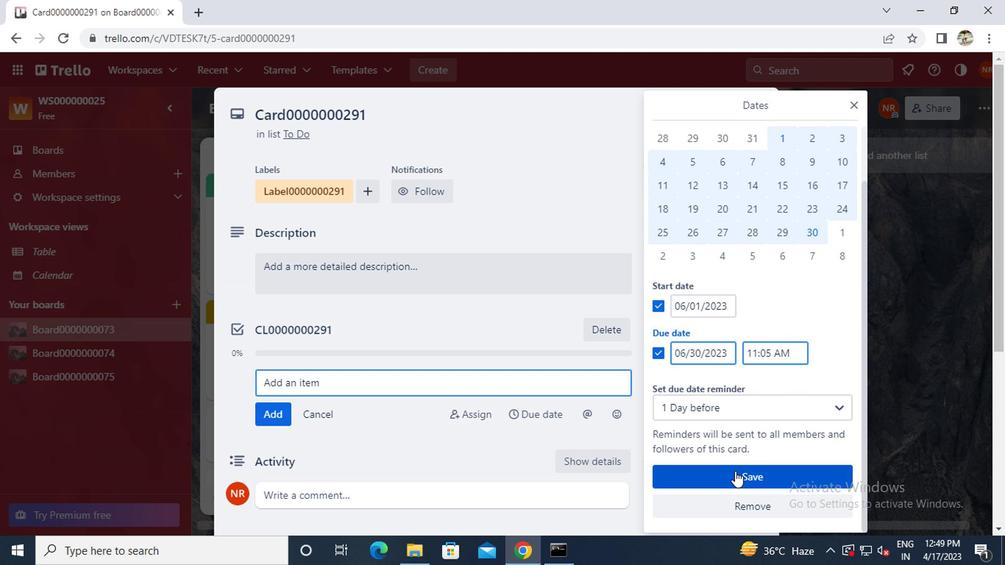 
Action: Mouse pressed left at (732, 480)
Screenshot: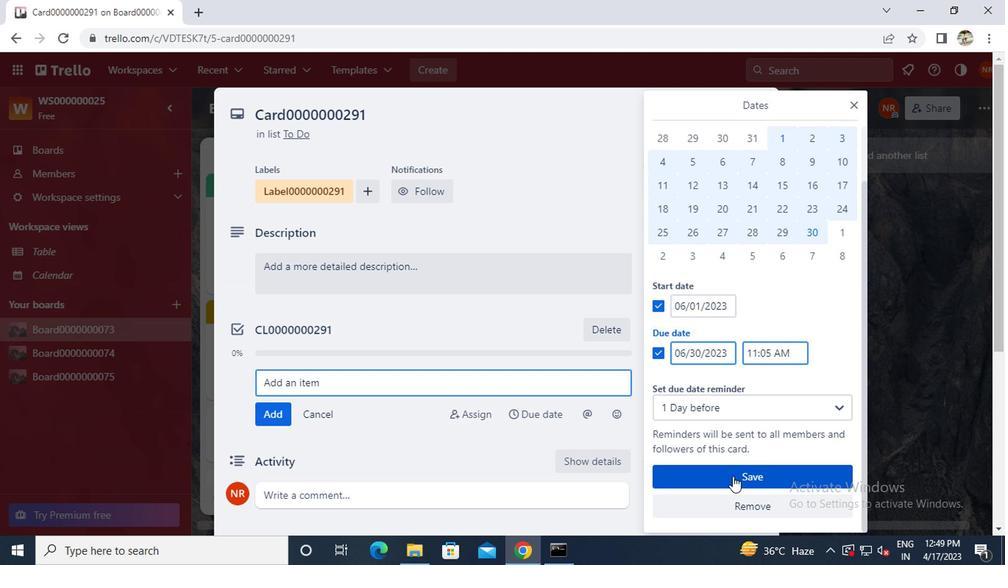 
Action: Mouse moved to (756, 103)
Screenshot: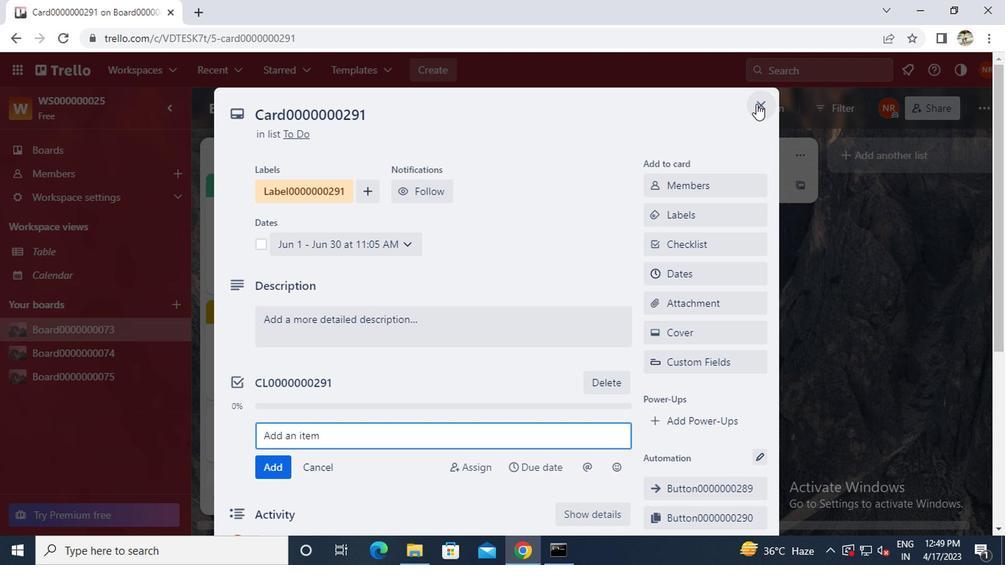 
Action: Mouse pressed left at (756, 103)
Screenshot: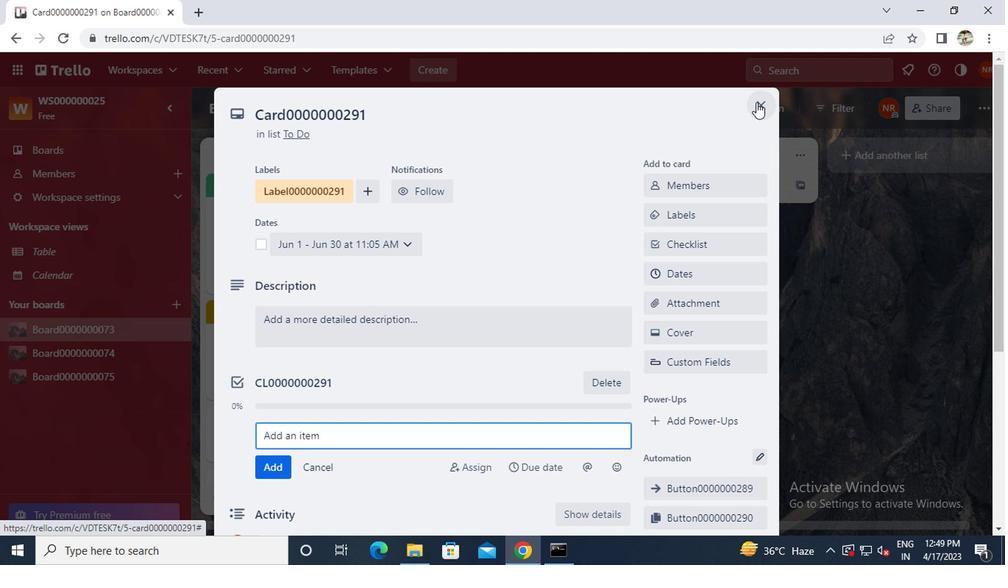 
